 Task: Find a flat in Woodstock, United States, for 2 adults from June 8 to June 16, with a price range of ₹10,000 to ₹15,000, 1 bedroom, 1 bed, 1 bathroom, and English-speaking host.
Action: Mouse moved to (457, 114)
Screenshot: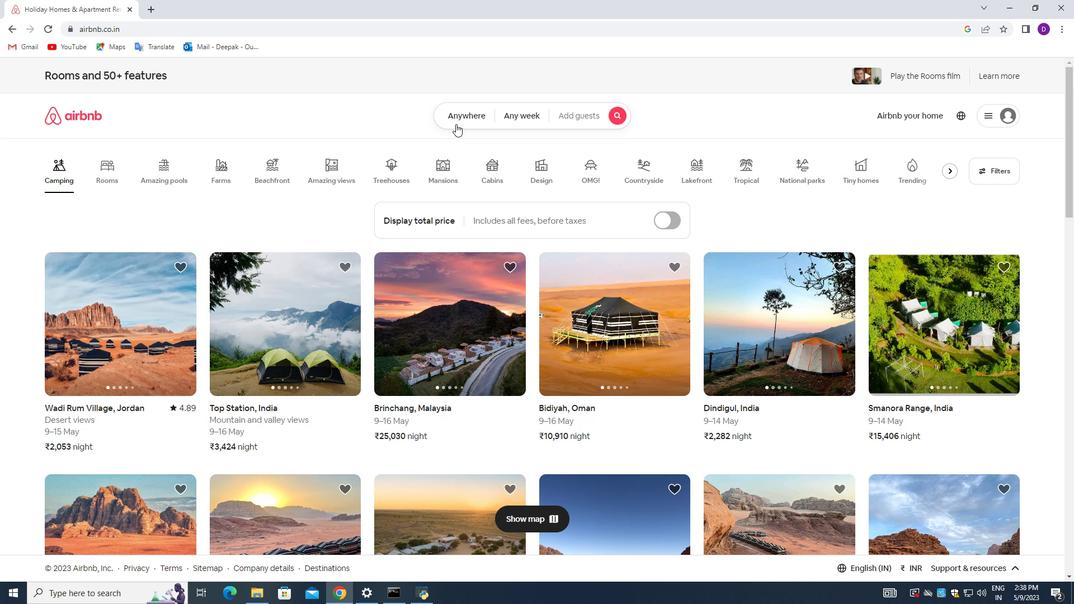
Action: Mouse pressed left at (457, 114)
Screenshot: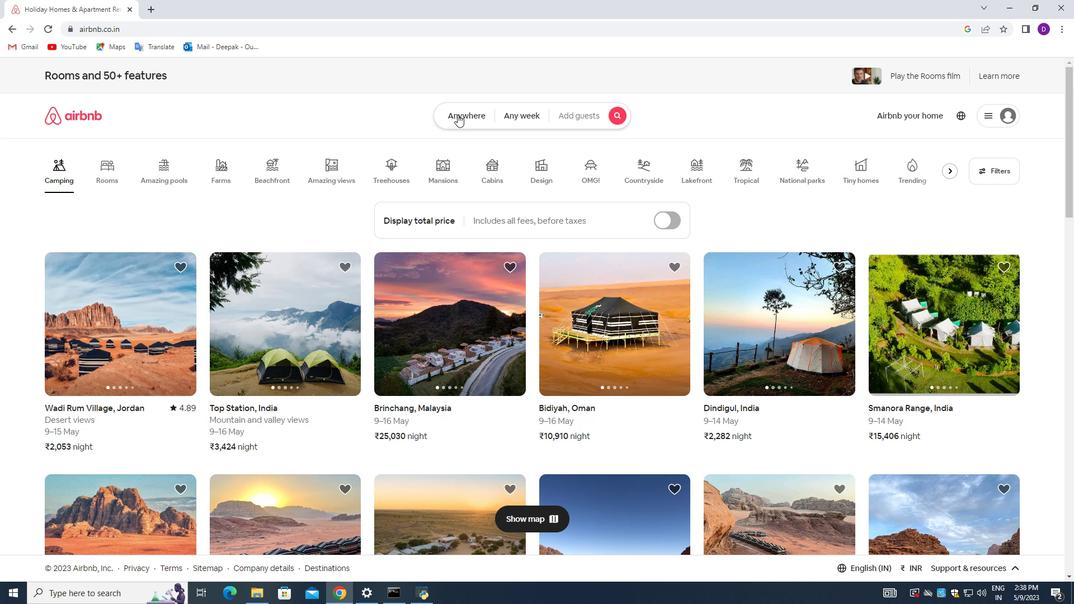 
Action: Mouse moved to (380, 160)
Screenshot: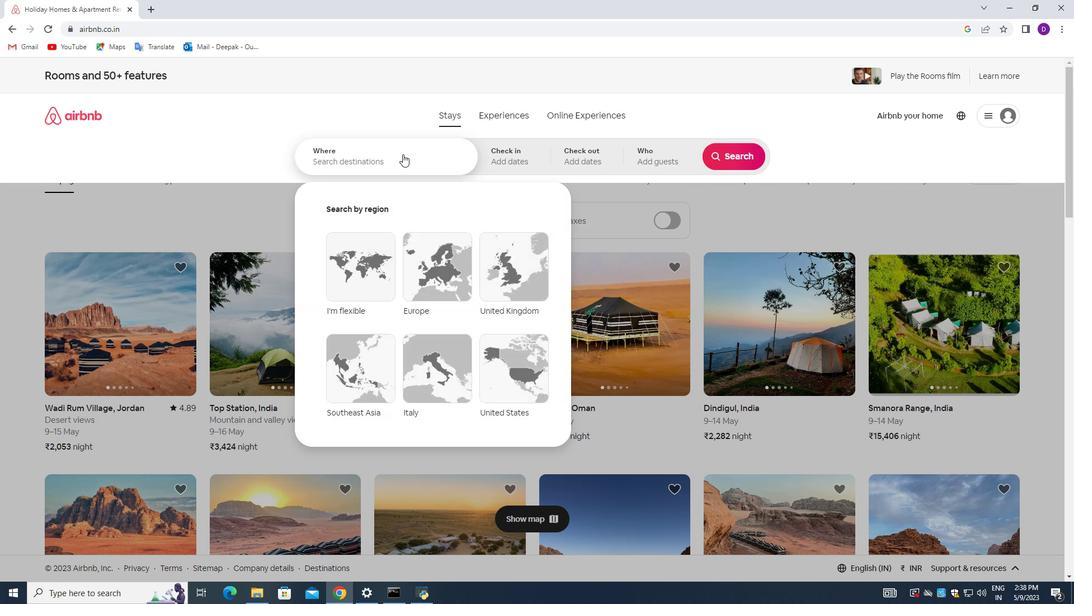 
Action: Mouse pressed left at (380, 160)
Screenshot: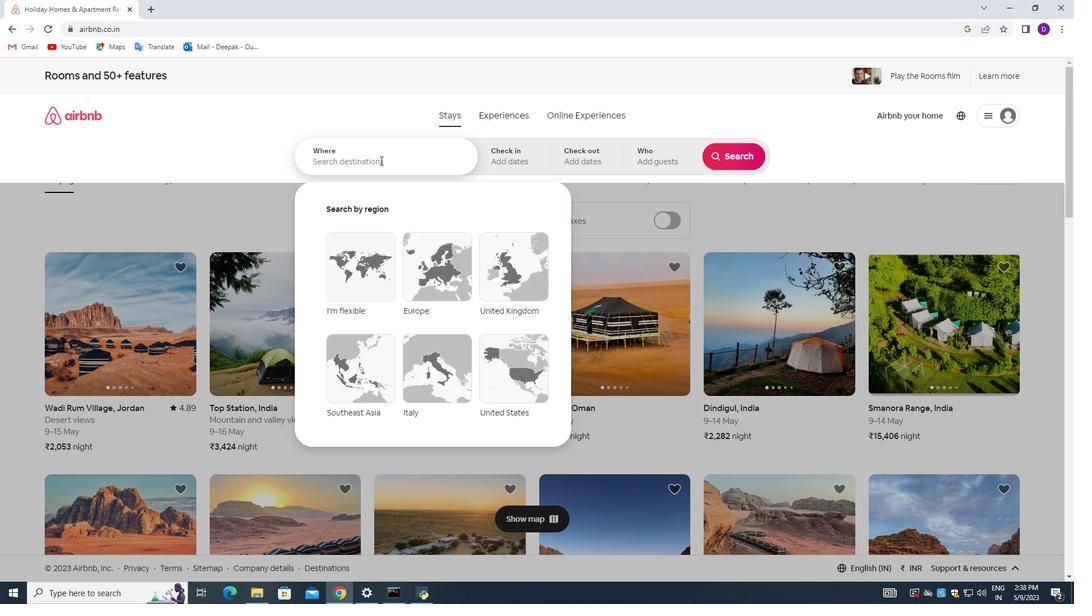 
Action: Mouse moved to (208, 235)
Screenshot: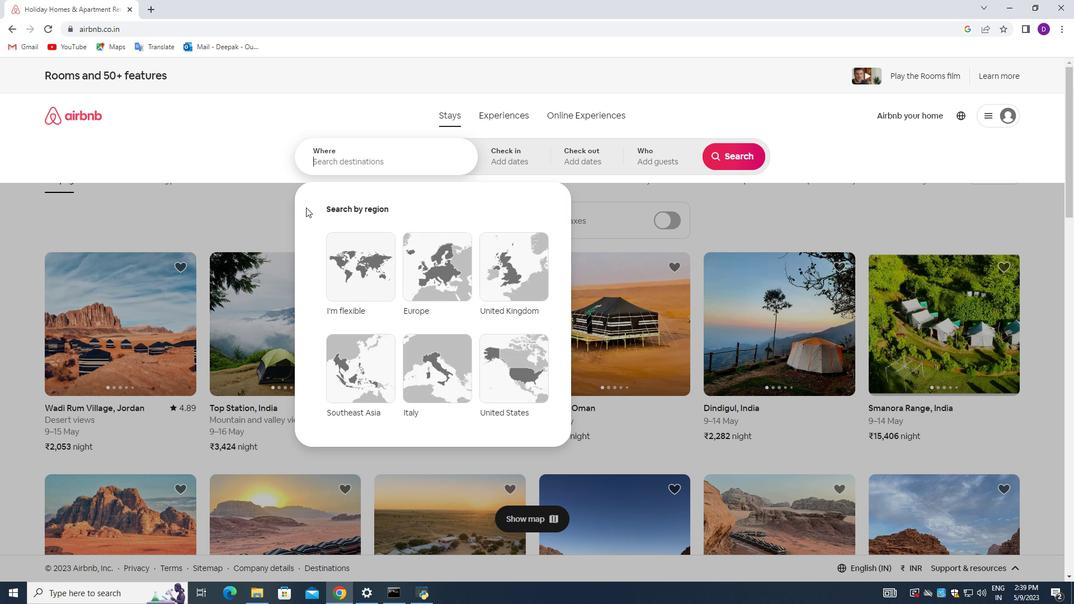 
Action: Key pressed <Key.shift_r>Woodstock,<Key.space><Key.shift>United<Key.space><Key.shift_r>States<Key.enter>
Screenshot: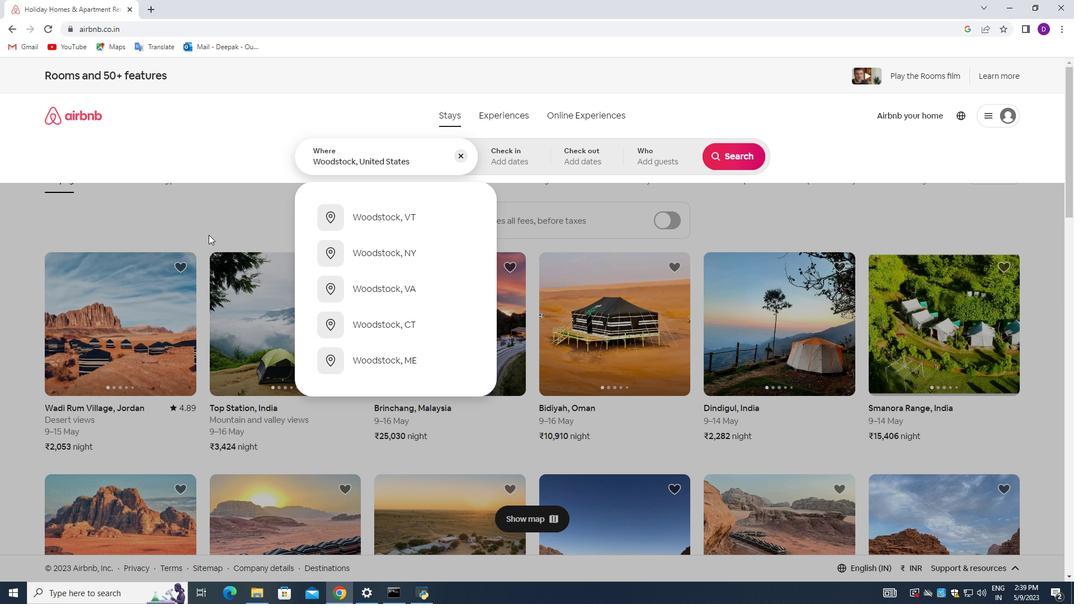 
Action: Mouse moved to (671, 324)
Screenshot: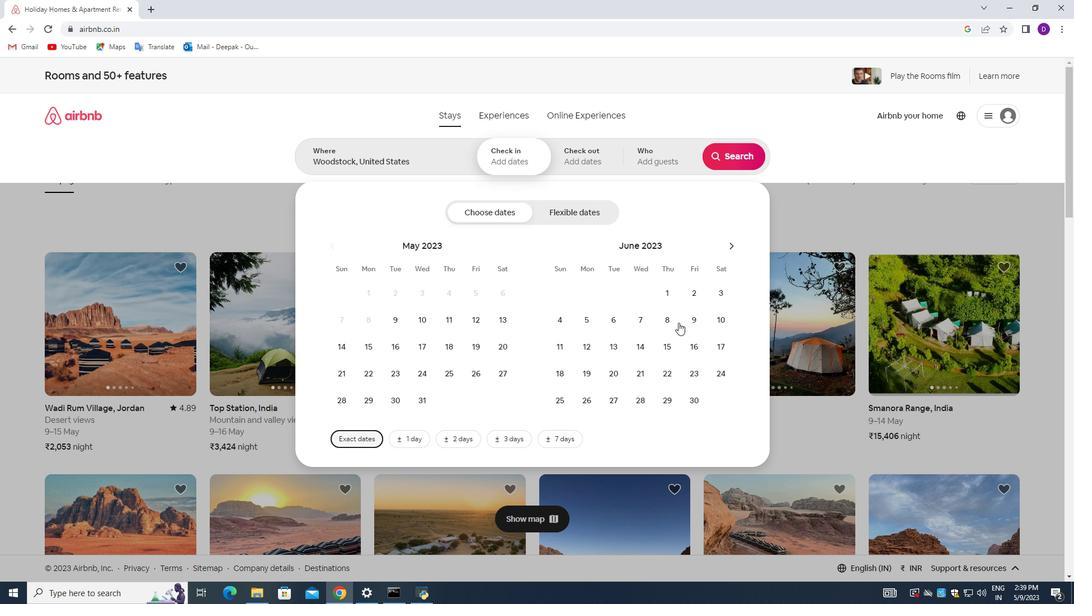 
Action: Mouse pressed left at (671, 324)
Screenshot: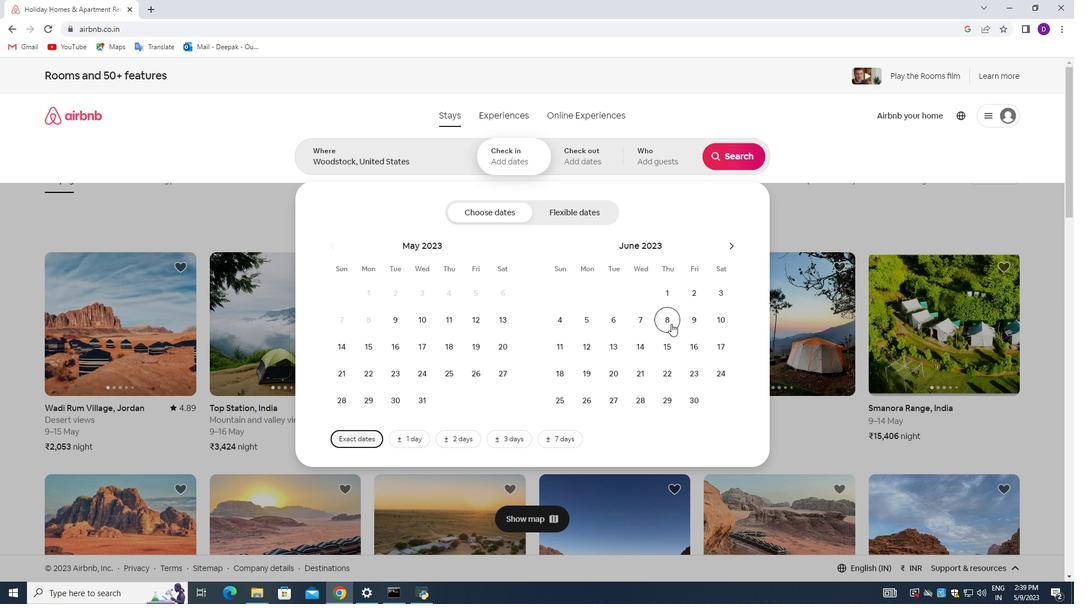 
Action: Mouse moved to (689, 338)
Screenshot: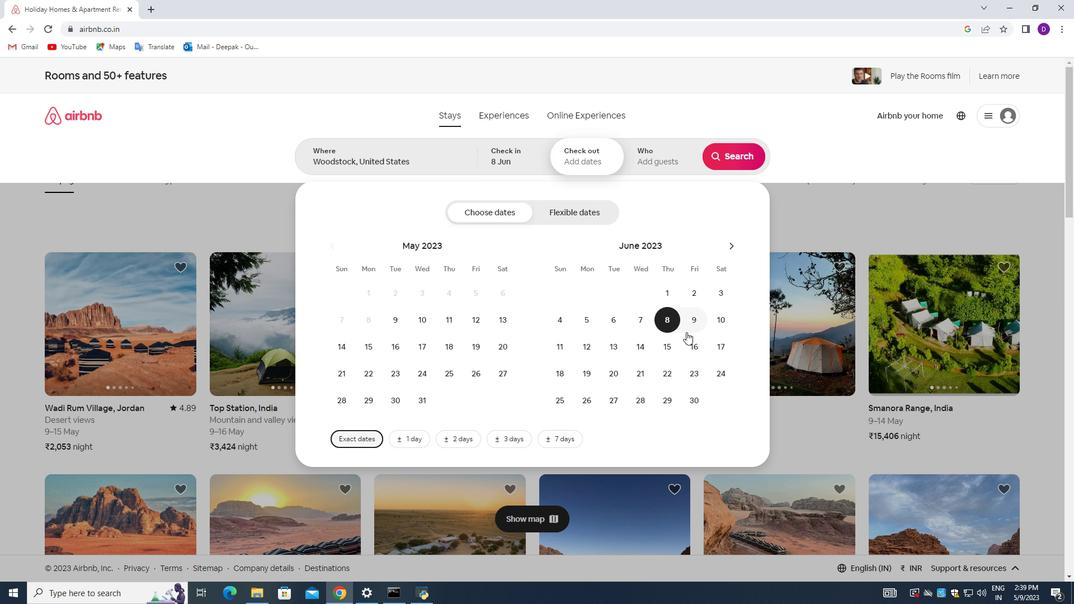 
Action: Mouse pressed left at (689, 338)
Screenshot: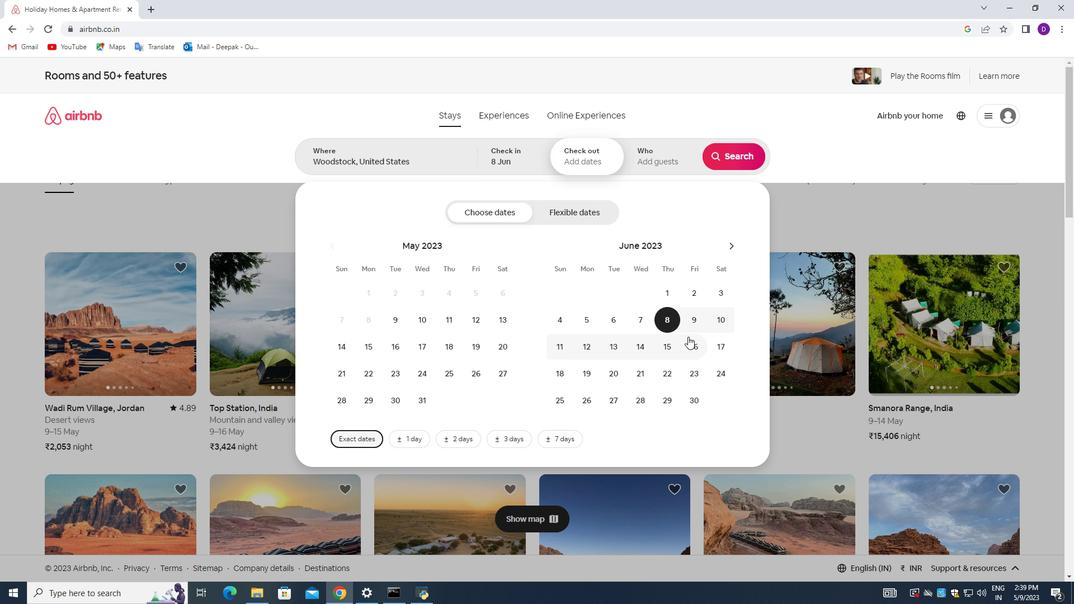 
Action: Mouse moved to (645, 150)
Screenshot: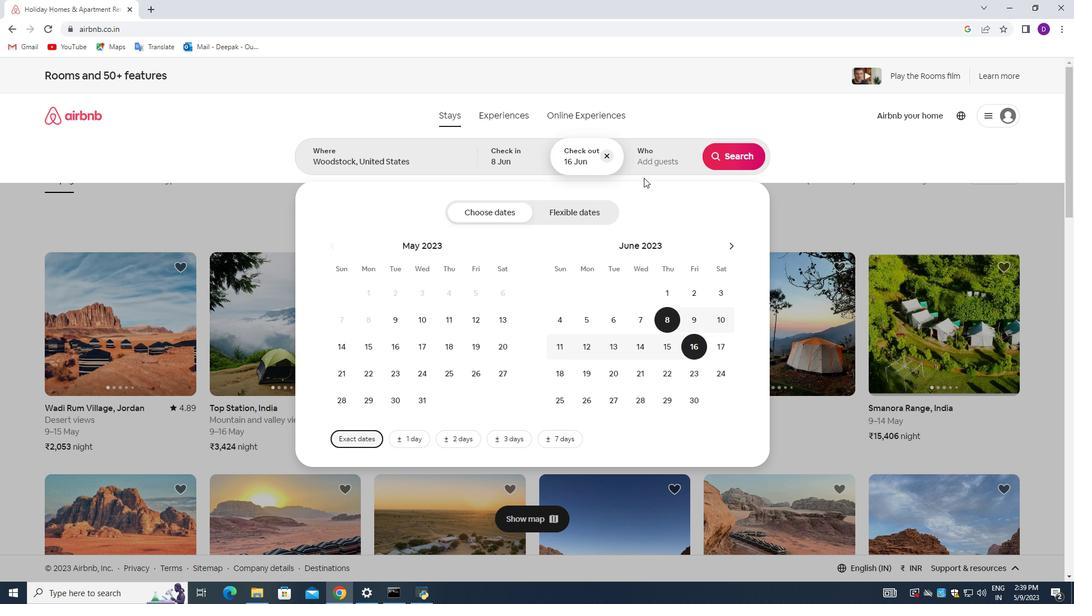 
Action: Mouse pressed left at (645, 150)
Screenshot: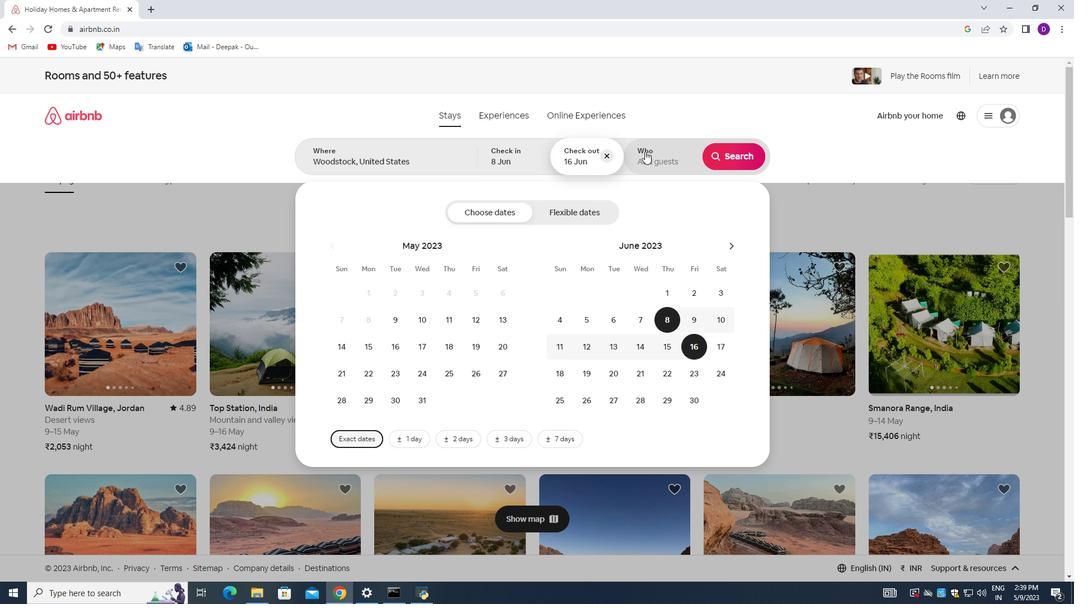 
Action: Mouse moved to (739, 214)
Screenshot: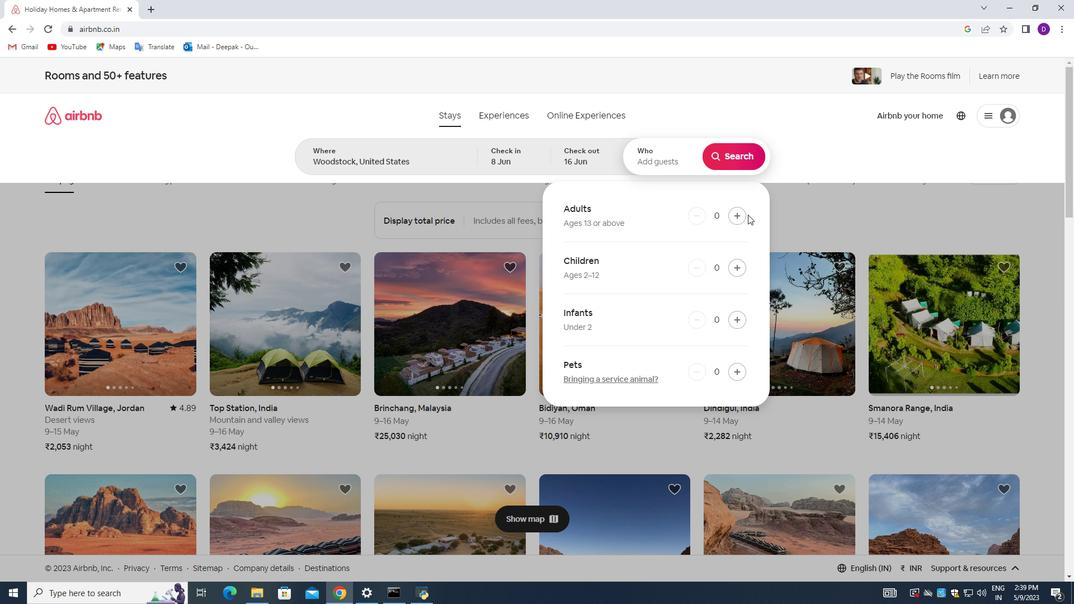 
Action: Mouse pressed left at (739, 214)
Screenshot: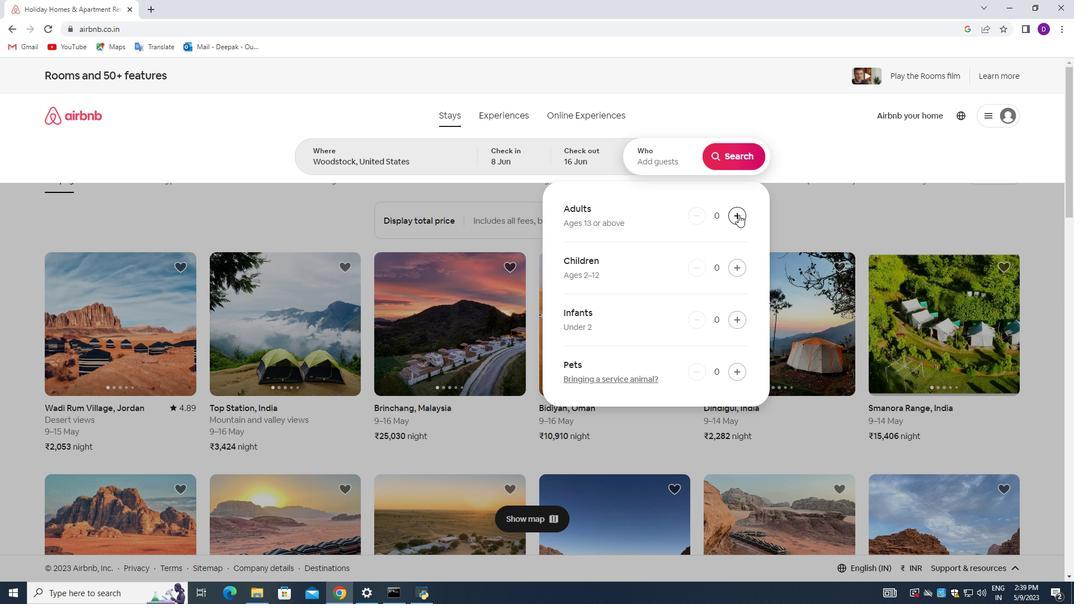 
Action: Mouse pressed left at (739, 214)
Screenshot: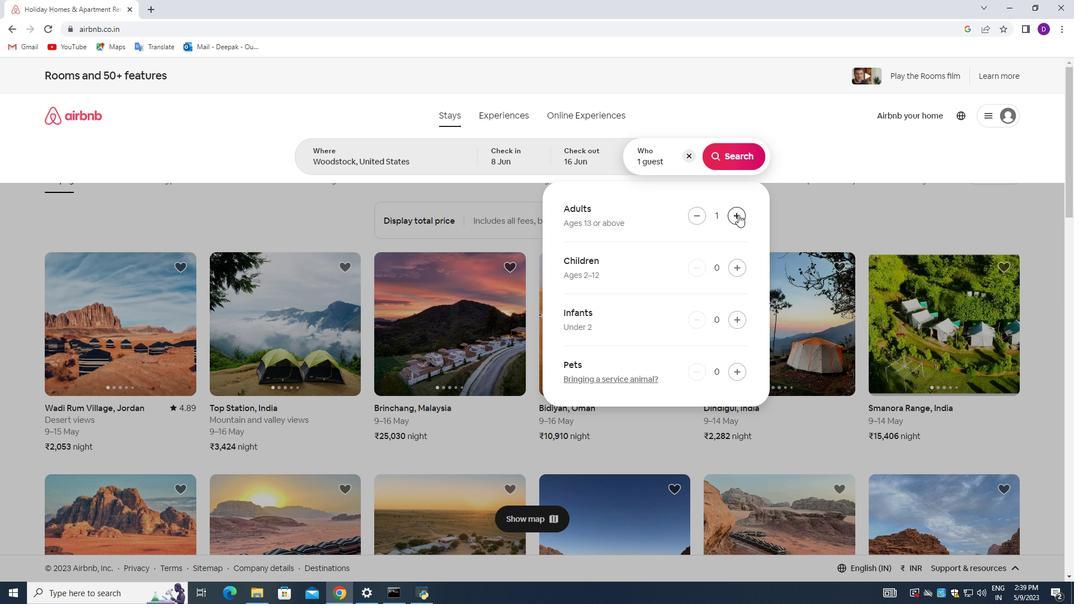 
Action: Mouse moved to (734, 153)
Screenshot: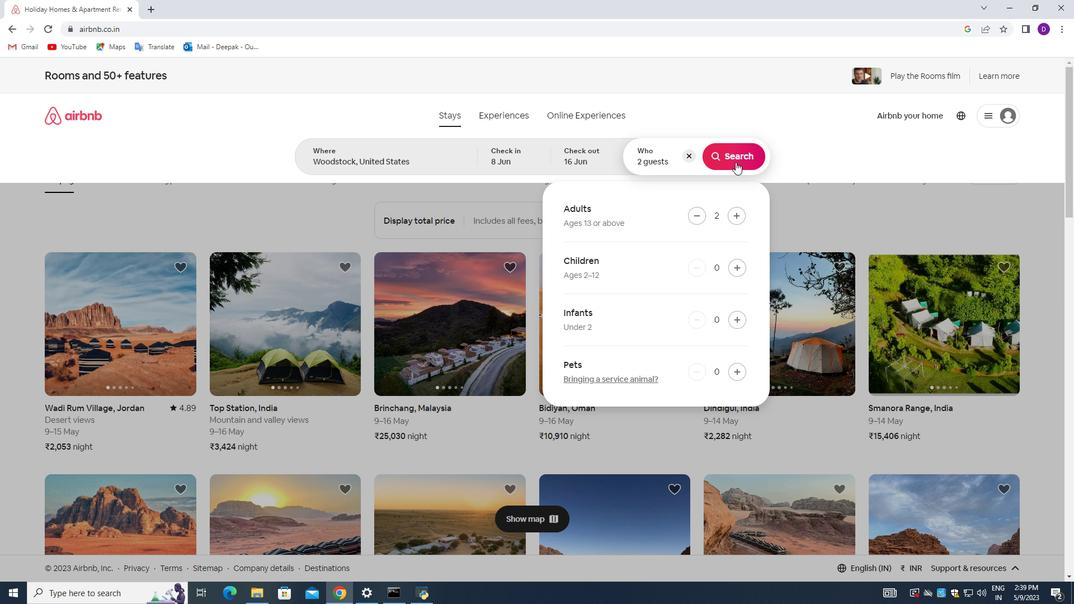
Action: Mouse pressed left at (734, 153)
Screenshot: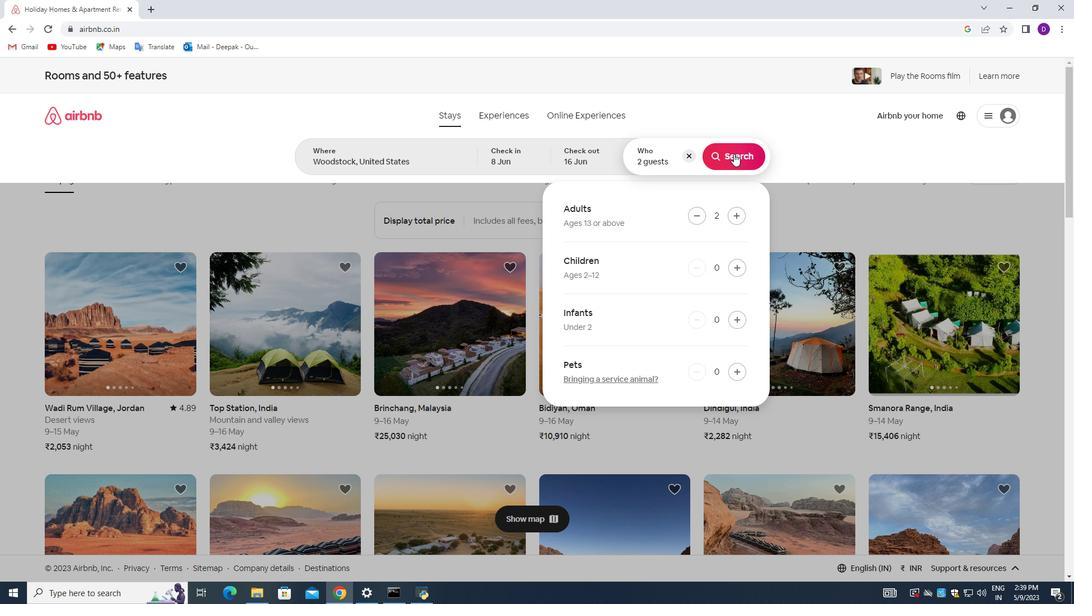 
Action: Mouse moved to (1012, 122)
Screenshot: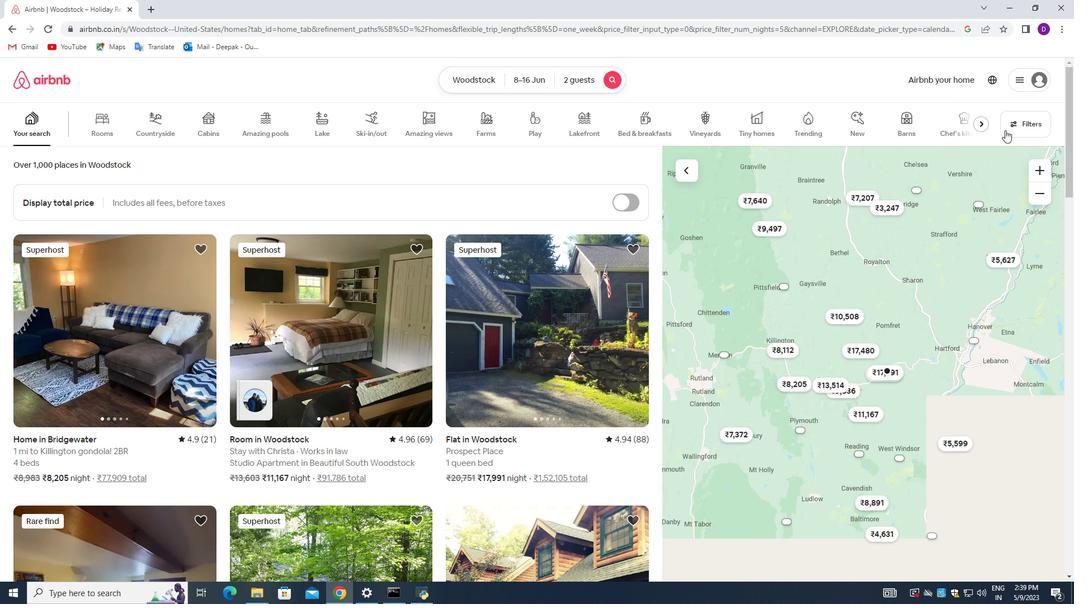 
Action: Mouse pressed left at (1012, 122)
Screenshot: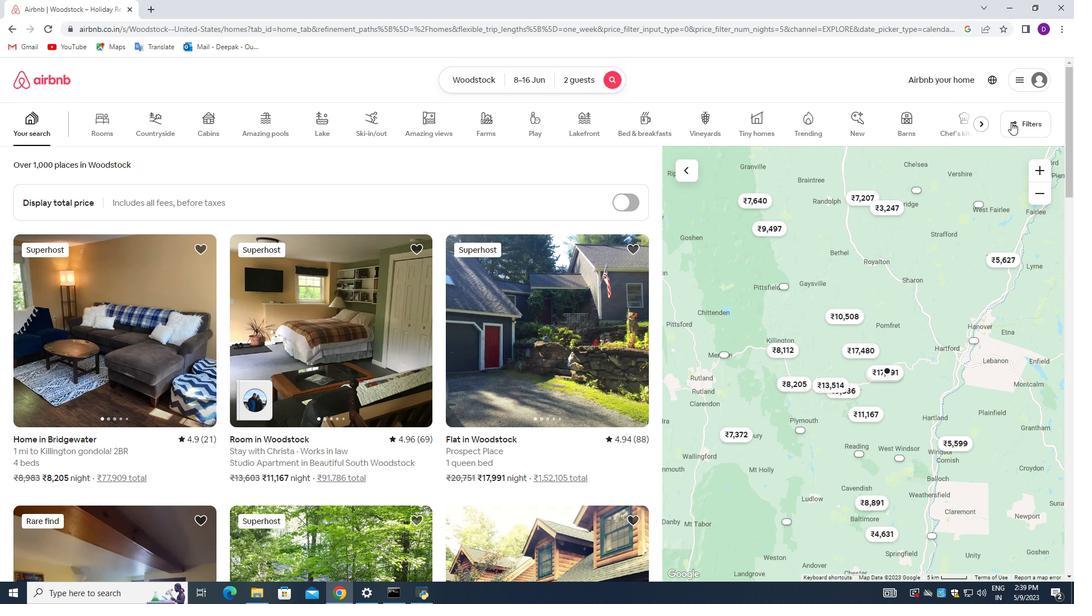 
Action: Mouse moved to (409, 400)
Screenshot: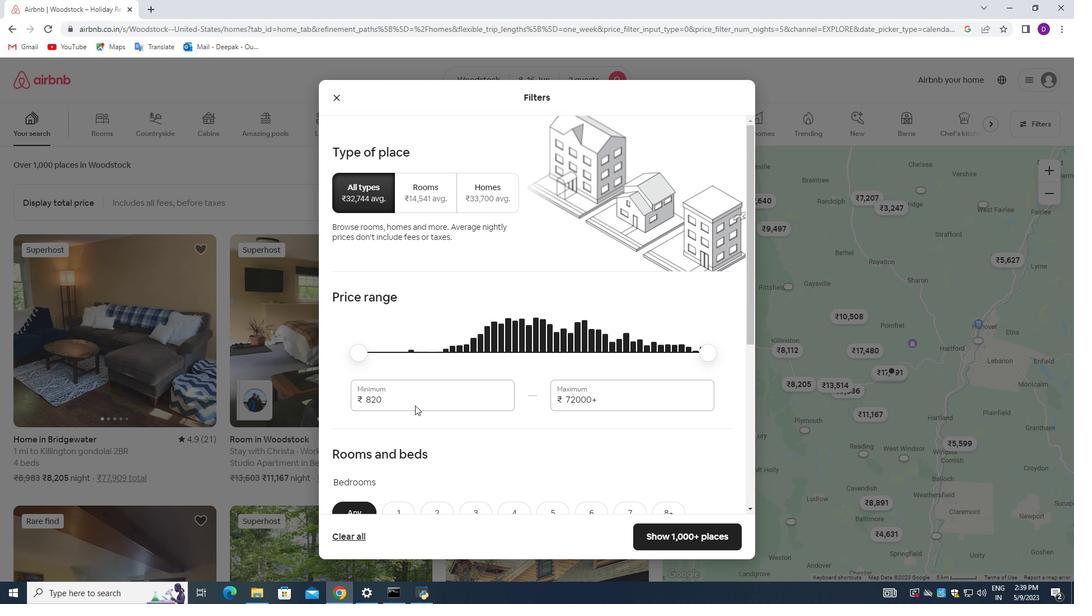 
Action: Mouse pressed left at (409, 400)
Screenshot: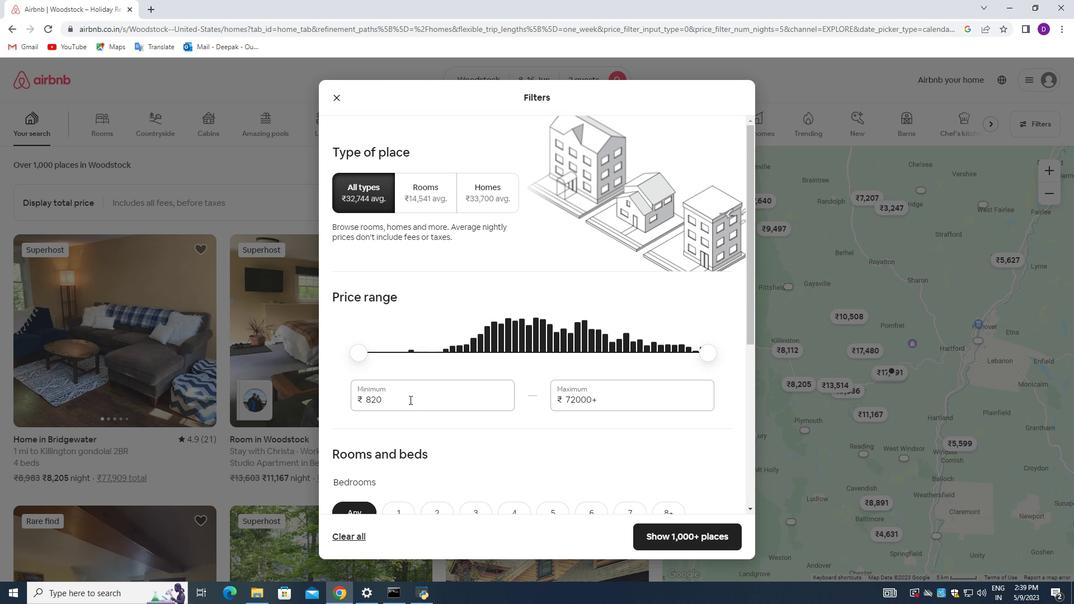 
Action: Mouse pressed left at (409, 400)
Screenshot: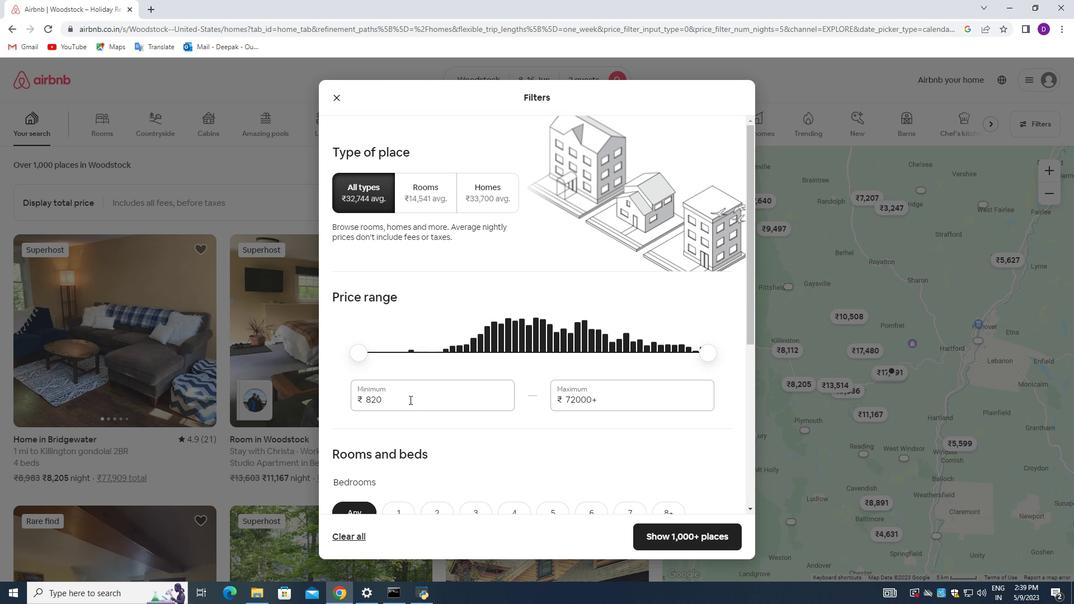 
Action: Key pressed 10000<Key.tab>15000
Screenshot: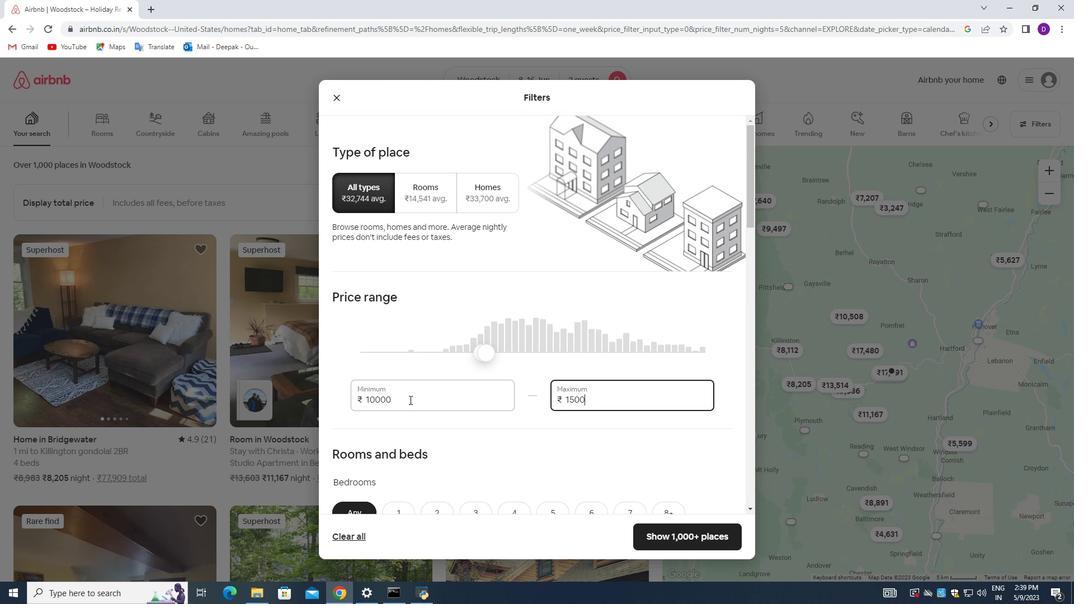 
Action: Mouse moved to (447, 321)
Screenshot: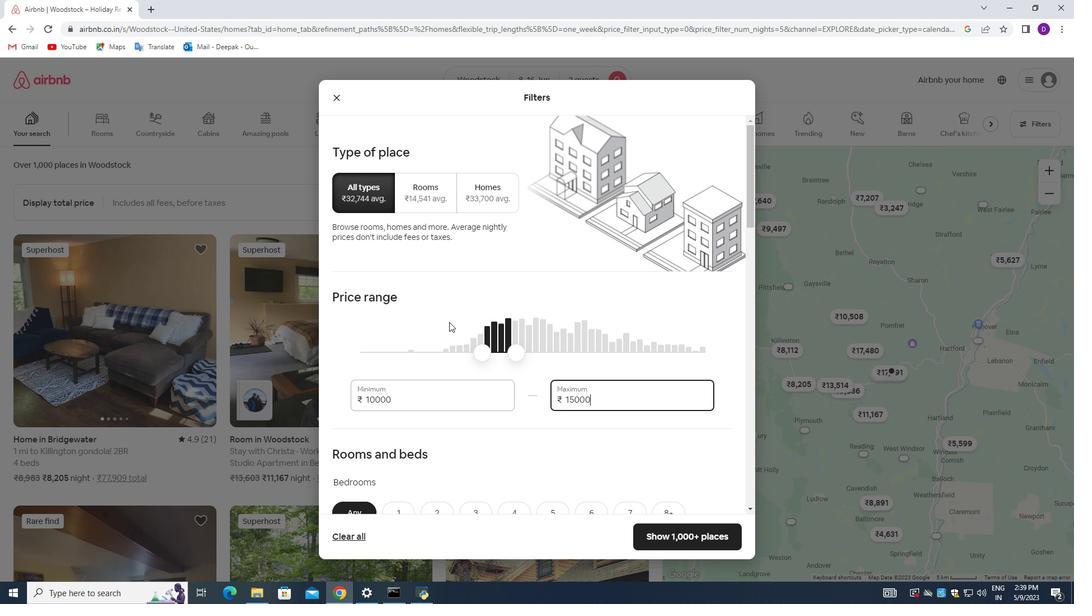 
Action: Mouse scrolled (447, 321) with delta (0, 0)
Screenshot: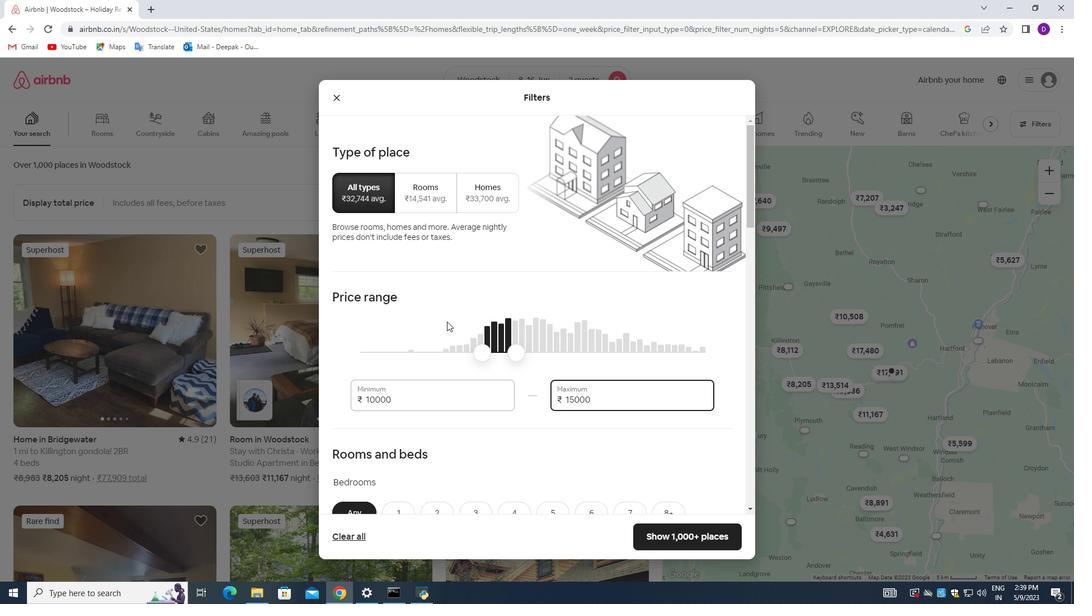 
Action: Mouse scrolled (447, 321) with delta (0, 0)
Screenshot: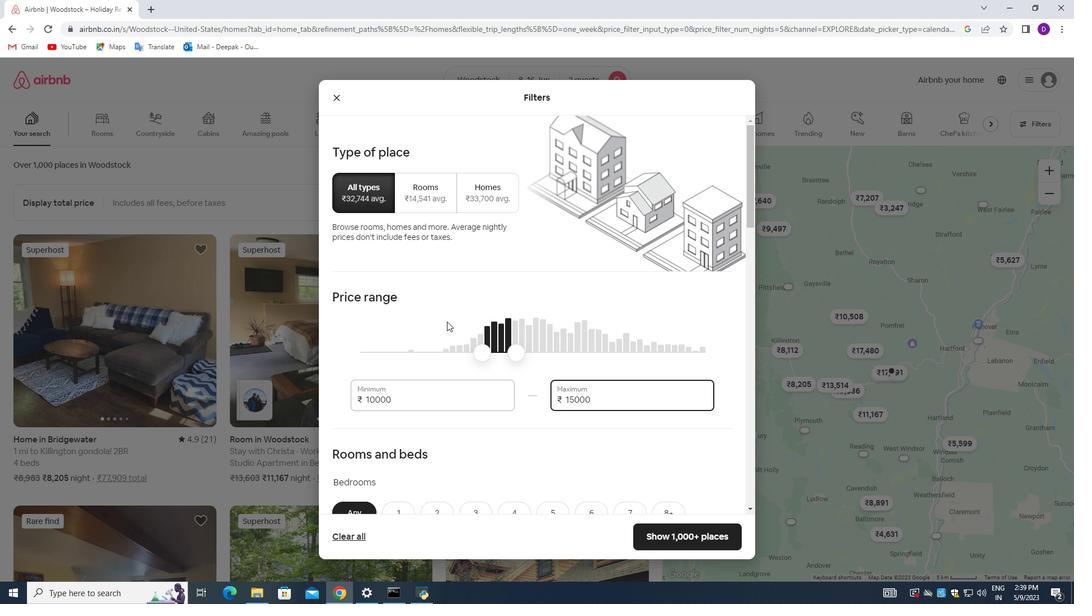 
Action: Mouse scrolled (447, 321) with delta (0, 0)
Screenshot: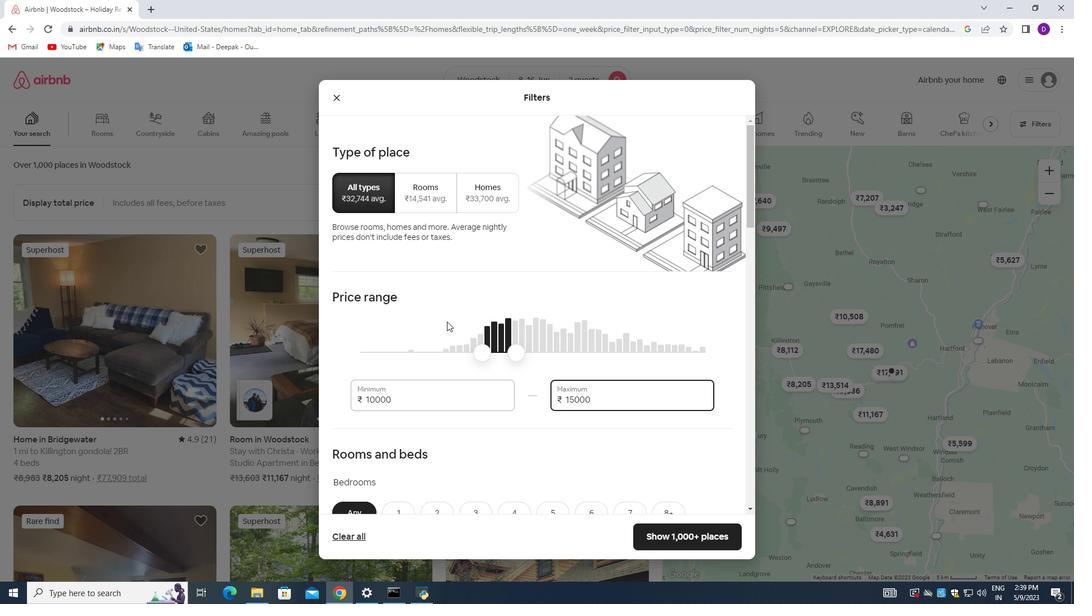 
Action: Mouse scrolled (447, 321) with delta (0, 0)
Screenshot: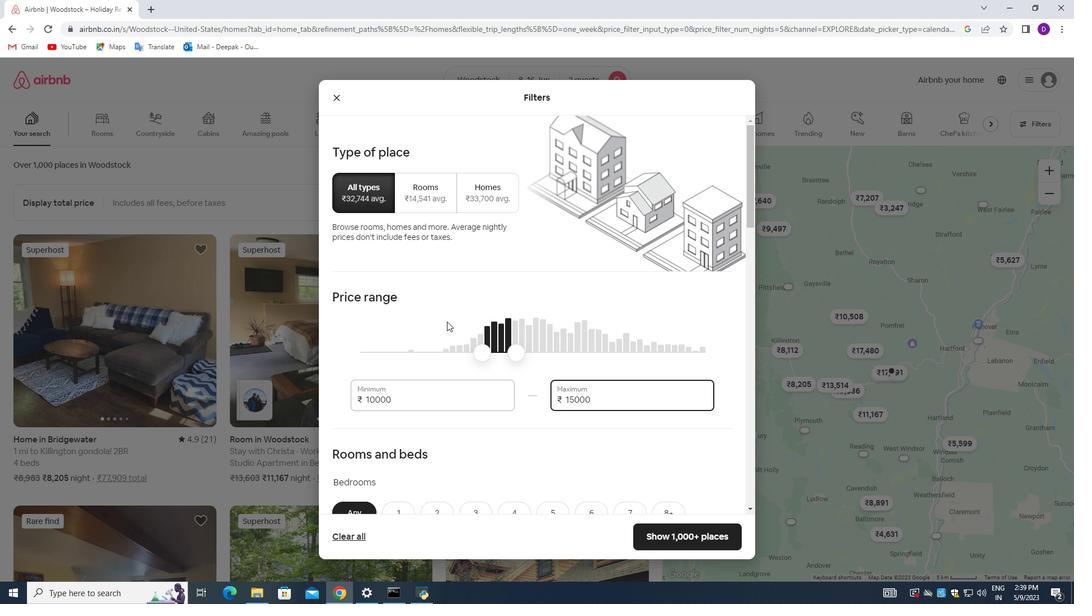
Action: Mouse moved to (396, 301)
Screenshot: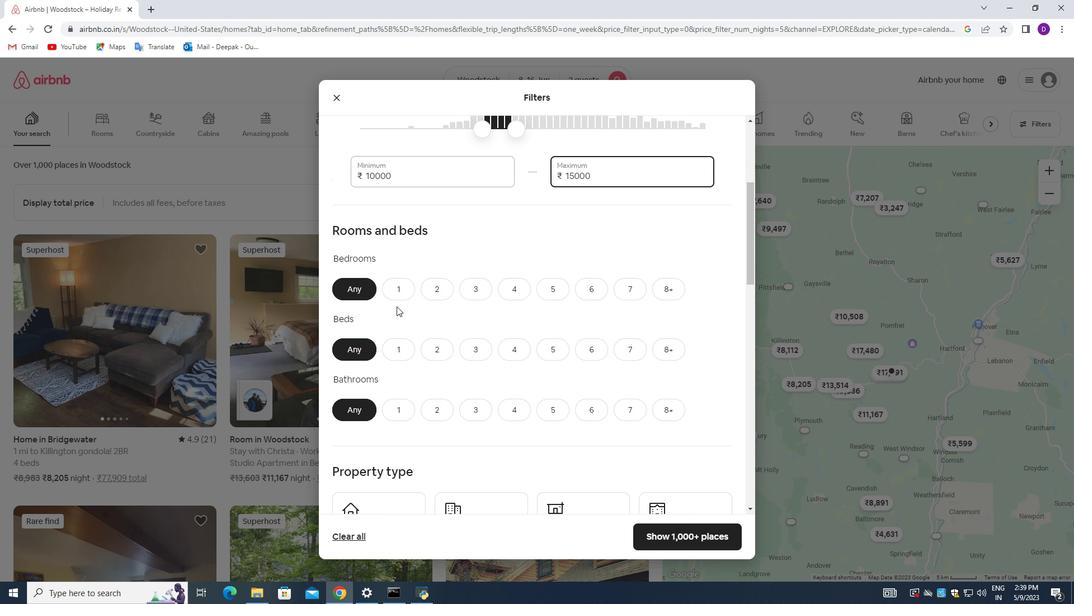 
Action: Mouse pressed left at (396, 301)
Screenshot: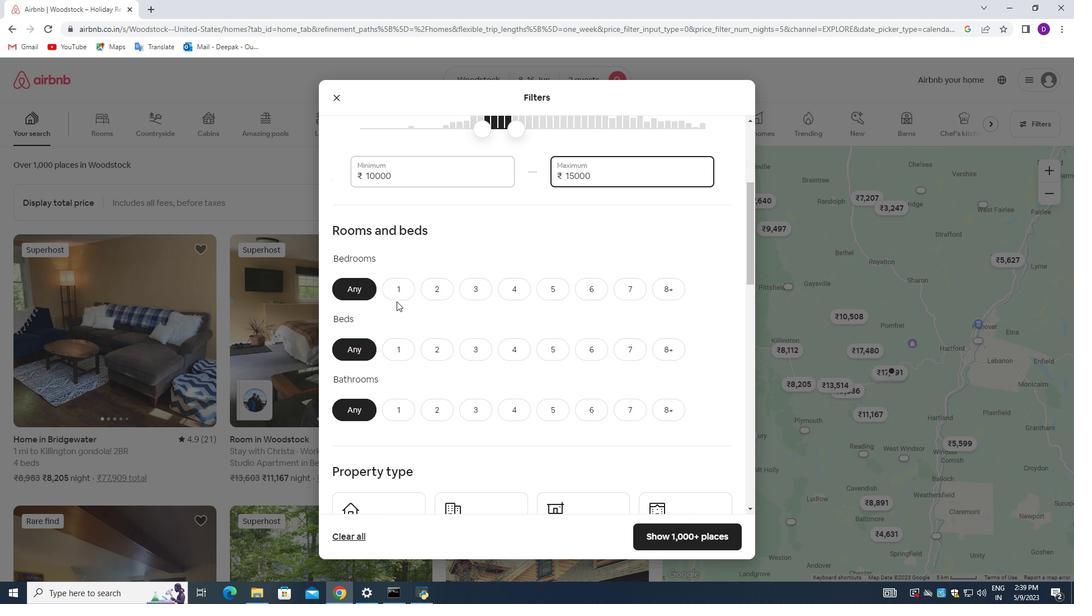 
Action: Mouse moved to (396, 294)
Screenshot: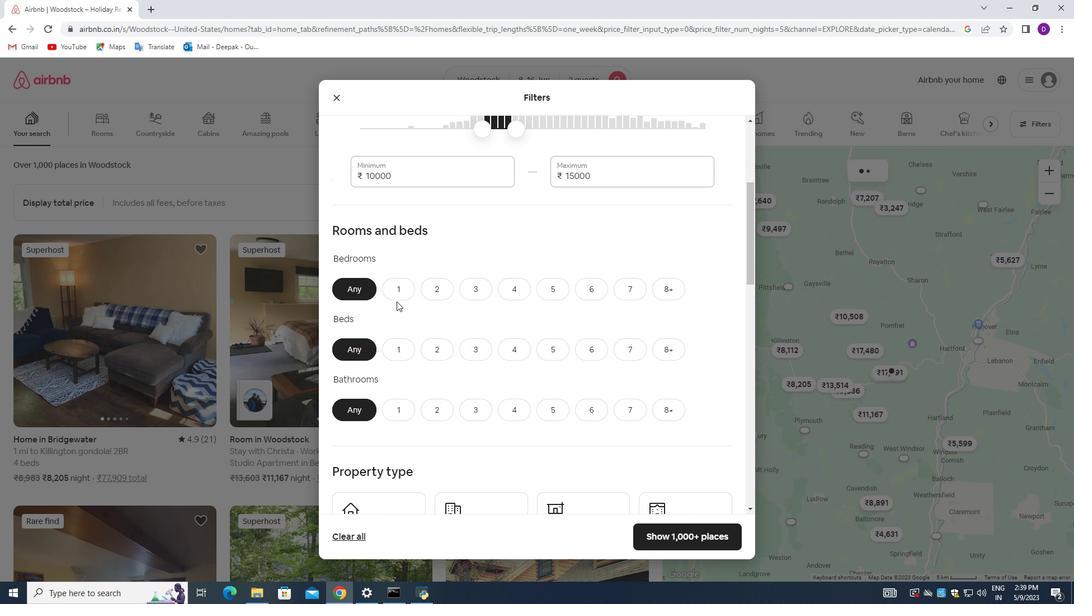 
Action: Mouse pressed left at (396, 294)
Screenshot: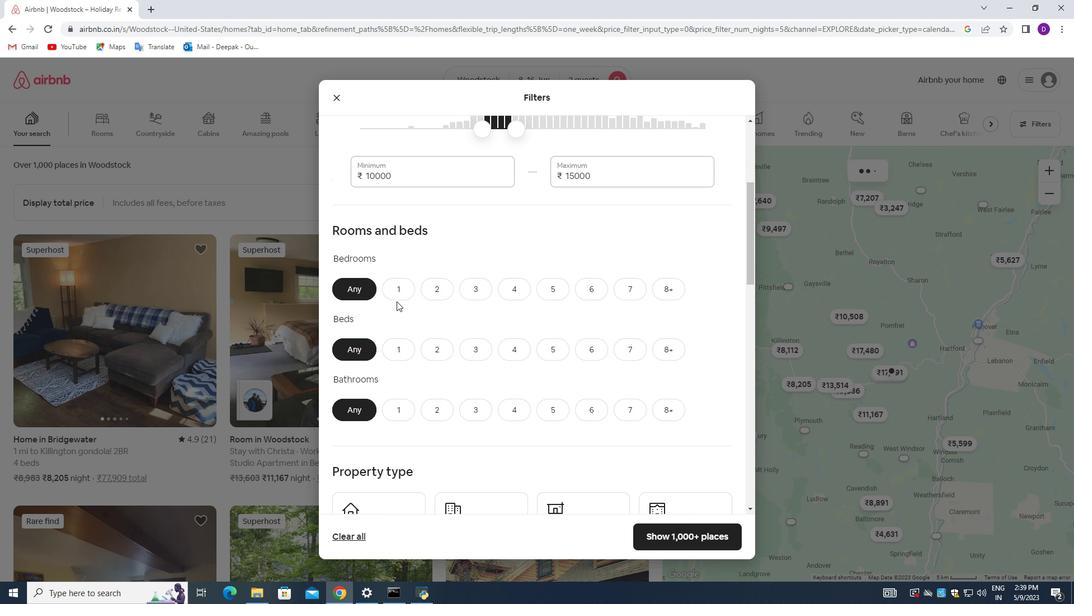 
Action: Mouse moved to (401, 349)
Screenshot: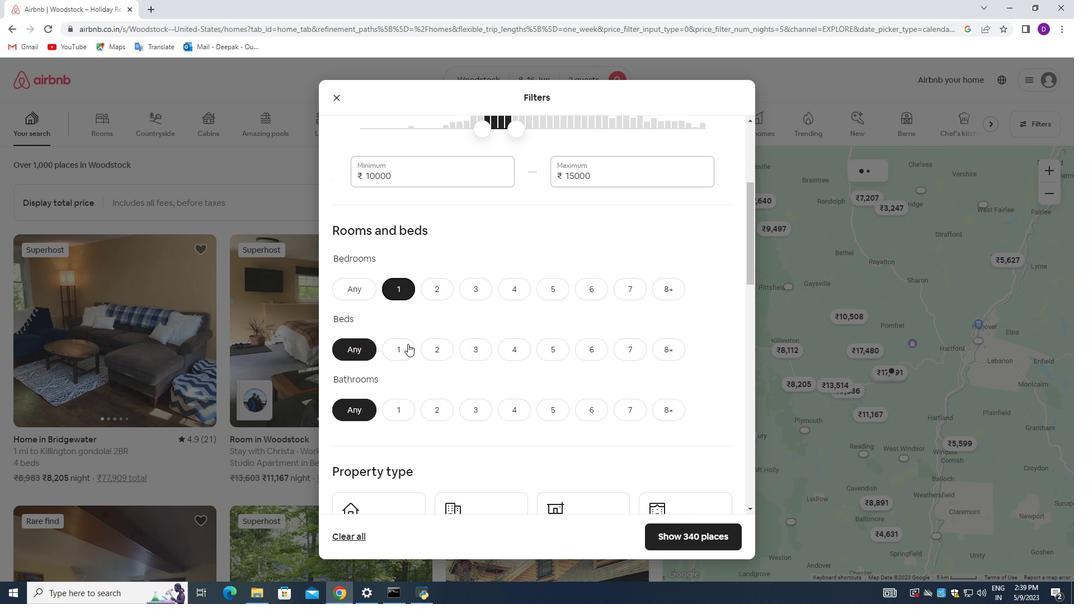 
Action: Mouse pressed left at (401, 349)
Screenshot: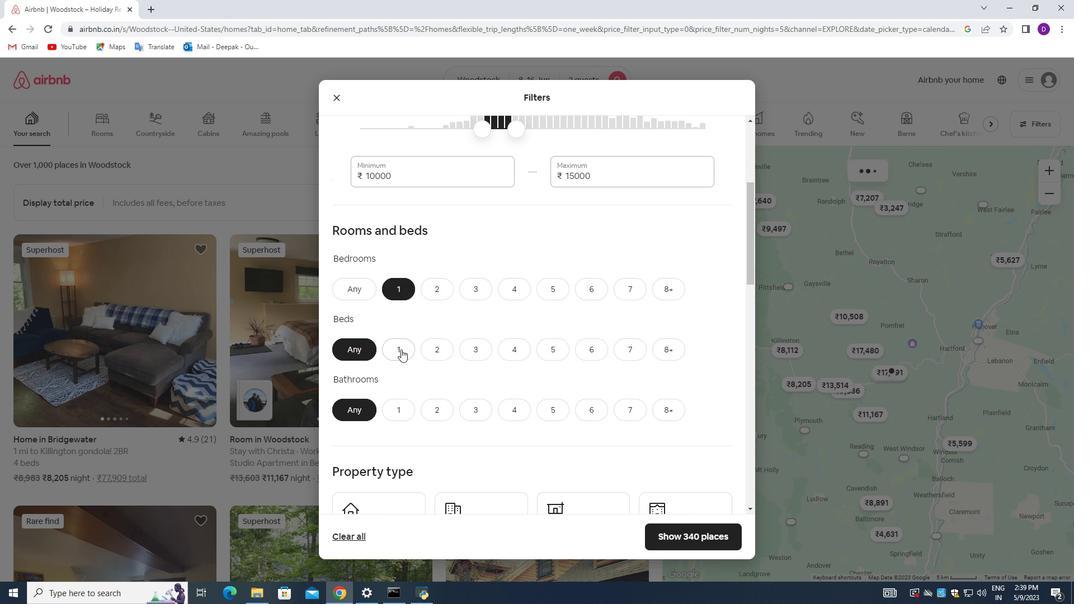 
Action: Mouse moved to (404, 413)
Screenshot: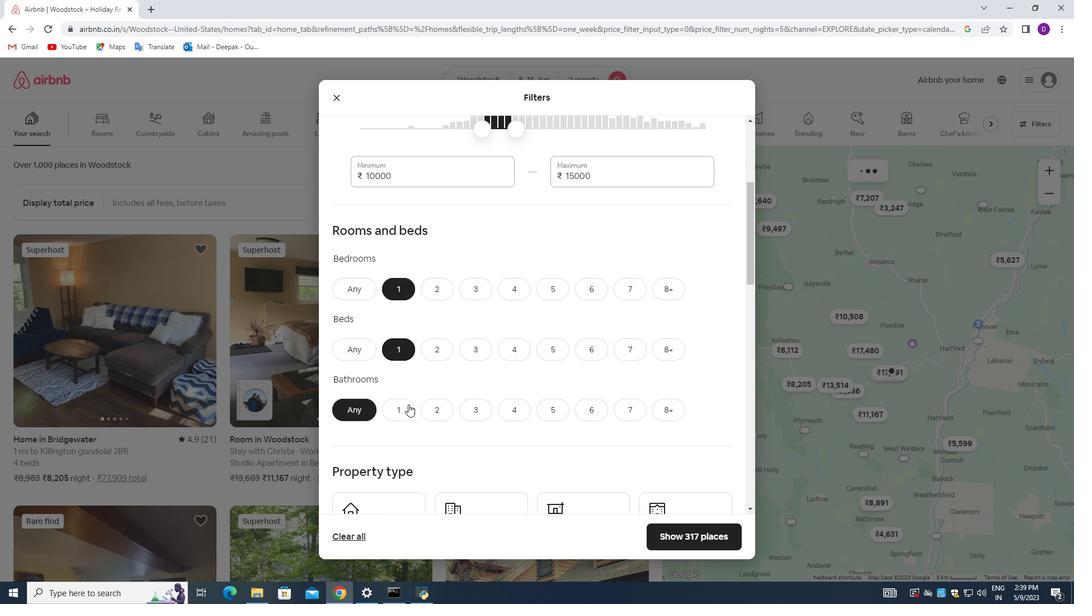 
Action: Mouse pressed left at (404, 413)
Screenshot: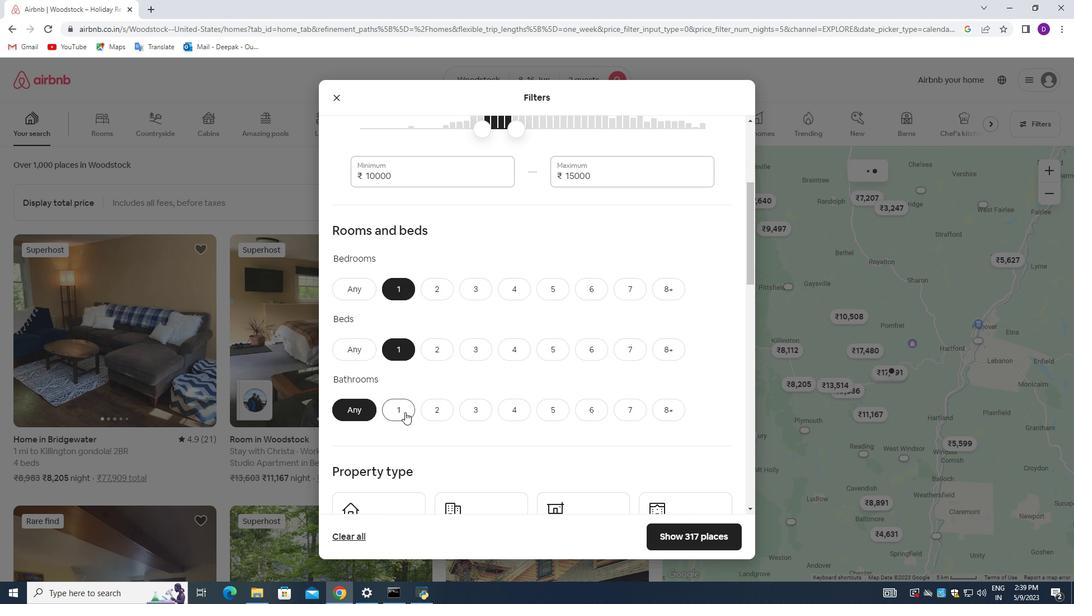 
Action: Mouse moved to (454, 356)
Screenshot: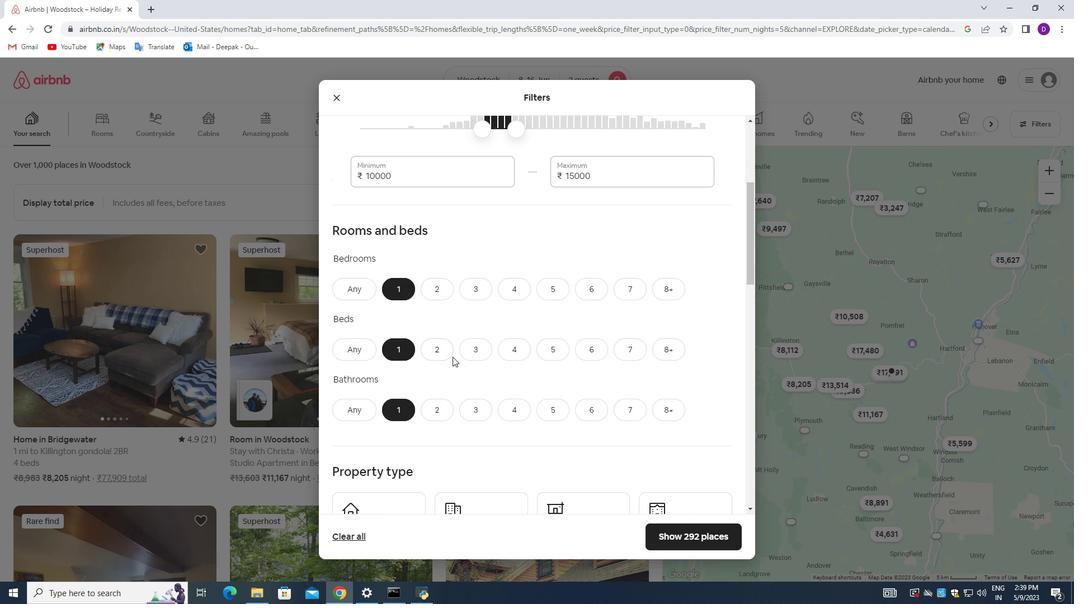 
Action: Mouse scrolled (454, 355) with delta (0, 0)
Screenshot: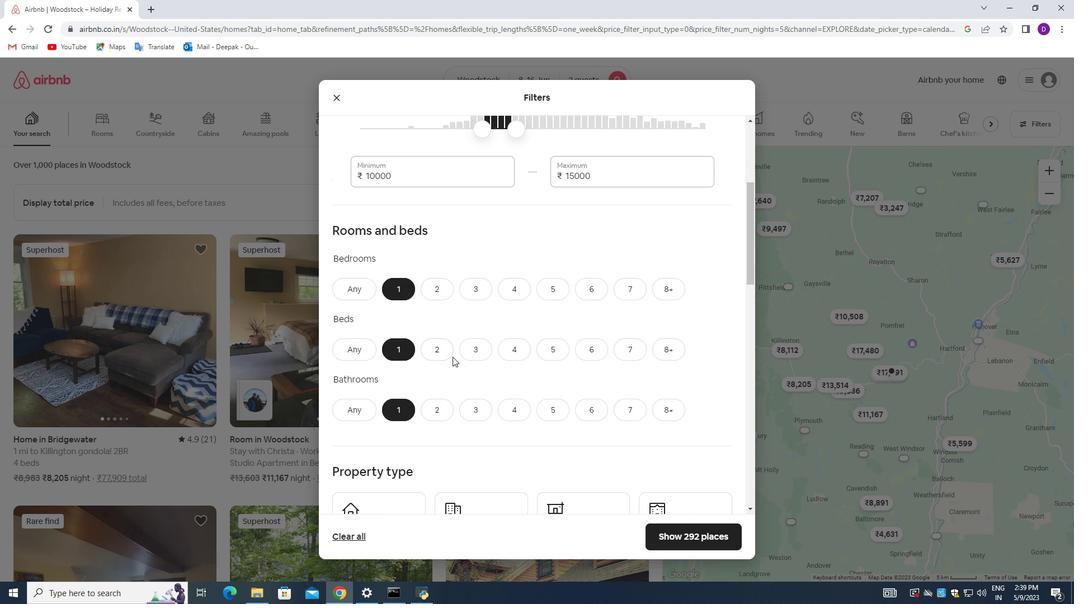 
Action: Mouse moved to (457, 353)
Screenshot: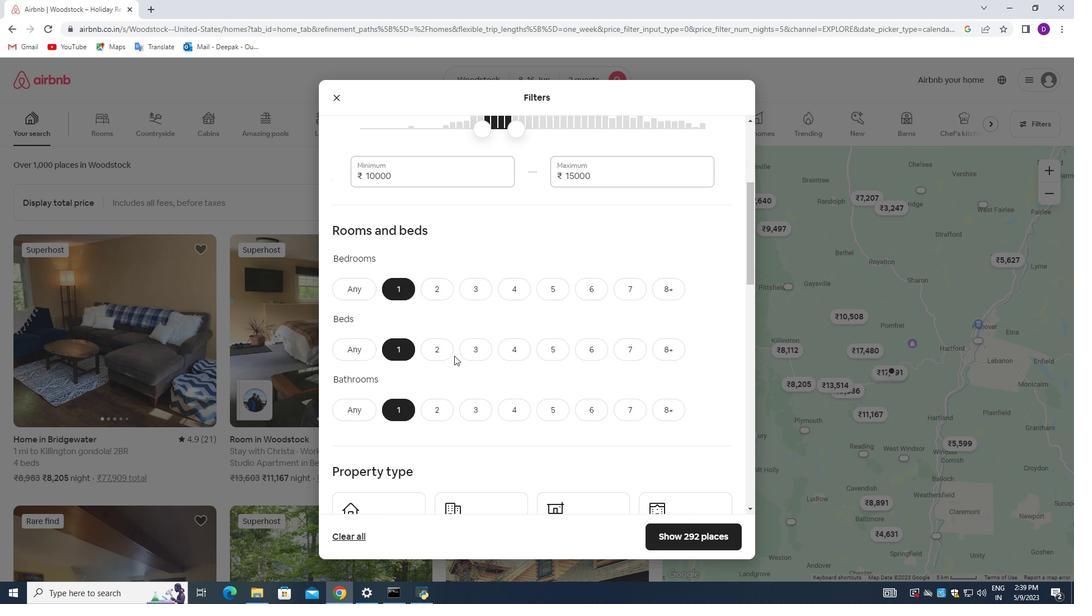 
Action: Mouse scrolled (457, 353) with delta (0, 0)
Screenshot: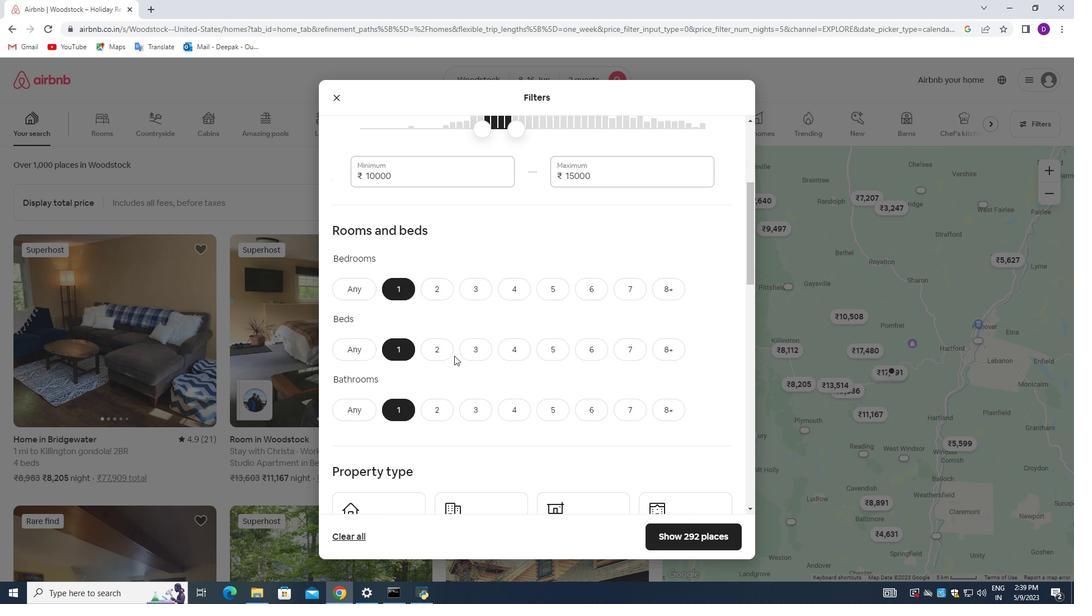 
Action: Mouse moved to (458, 346)
Screenshot: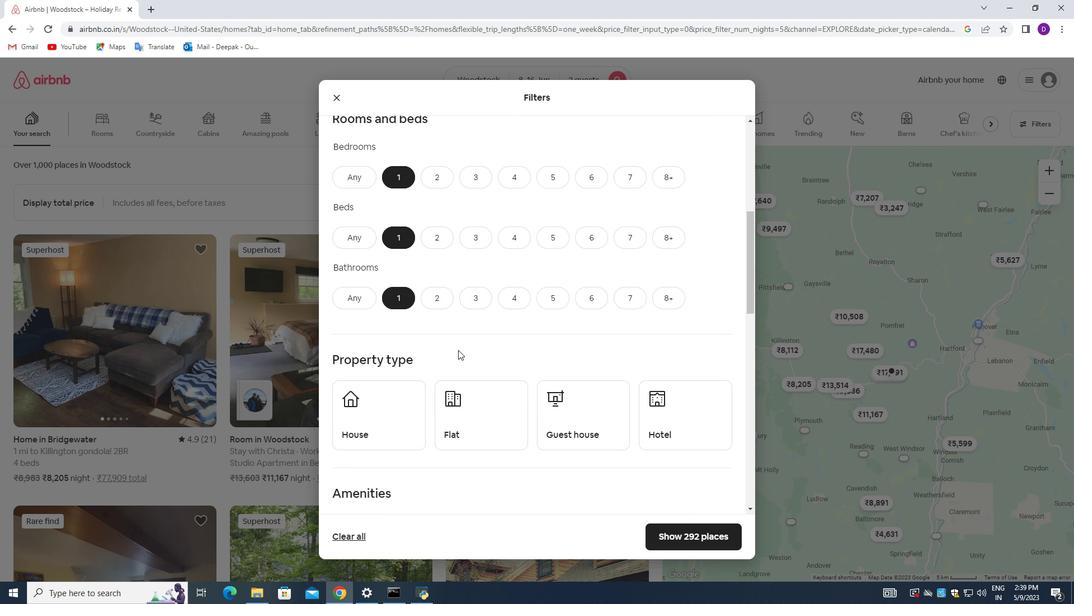 
Action: Mouse scrolled (458, 346) with delta (0, 0)
Screenshot: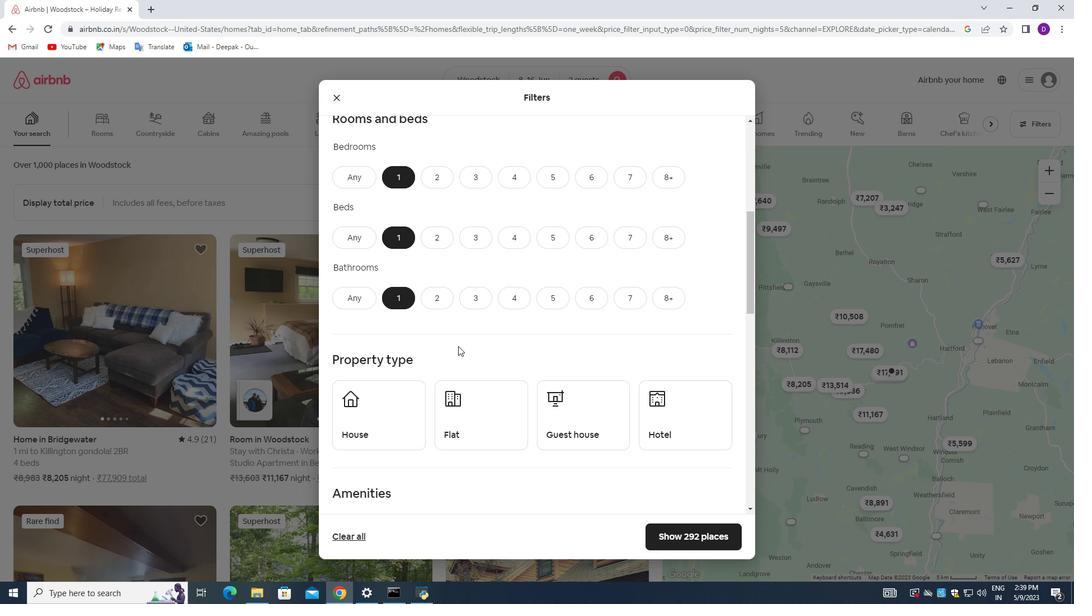 
Action: Mouse scrolled (458, 346) with delta (0, 0)
Screenshot: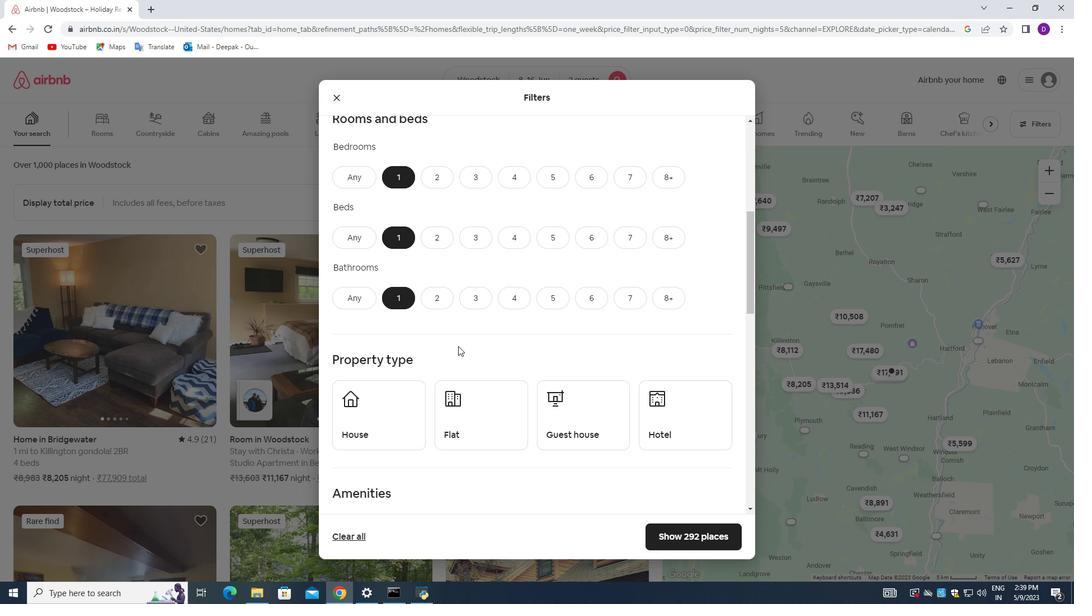 
Action: Mouse scrolled (458, 346) with delta (0, 0)
Screenshot: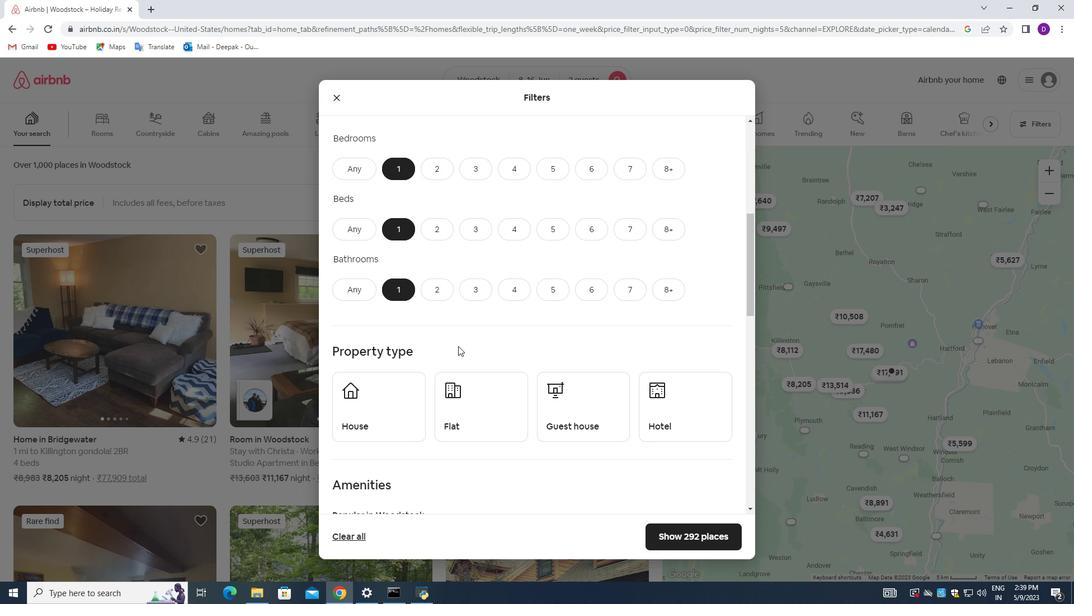 
Action: Mouse moved to (405, 261)
Screenshot: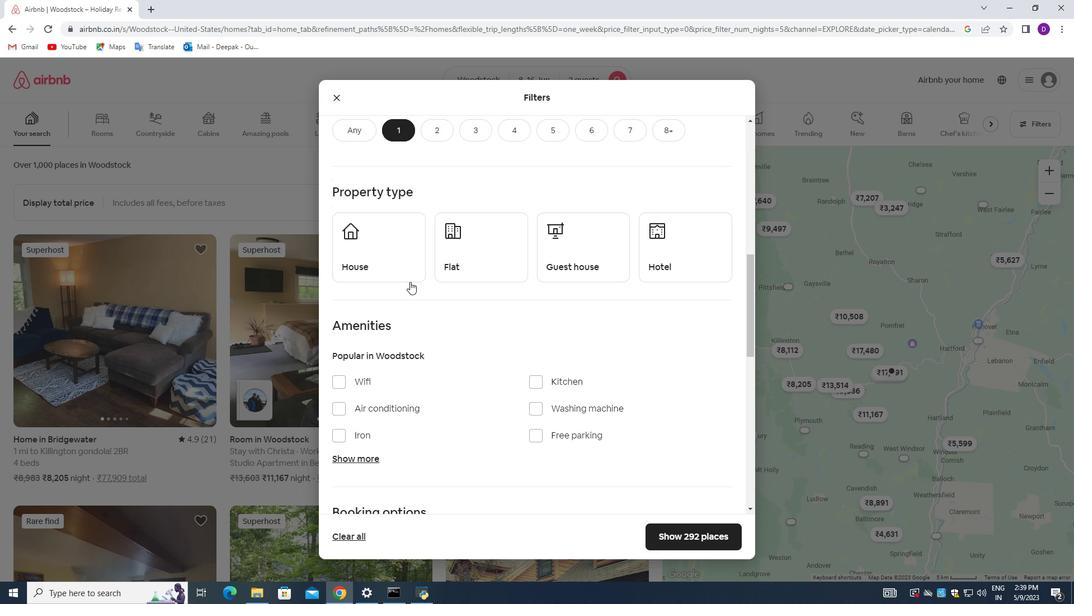 
Action: Mouse pressed left at (405, 261)
Screenshot: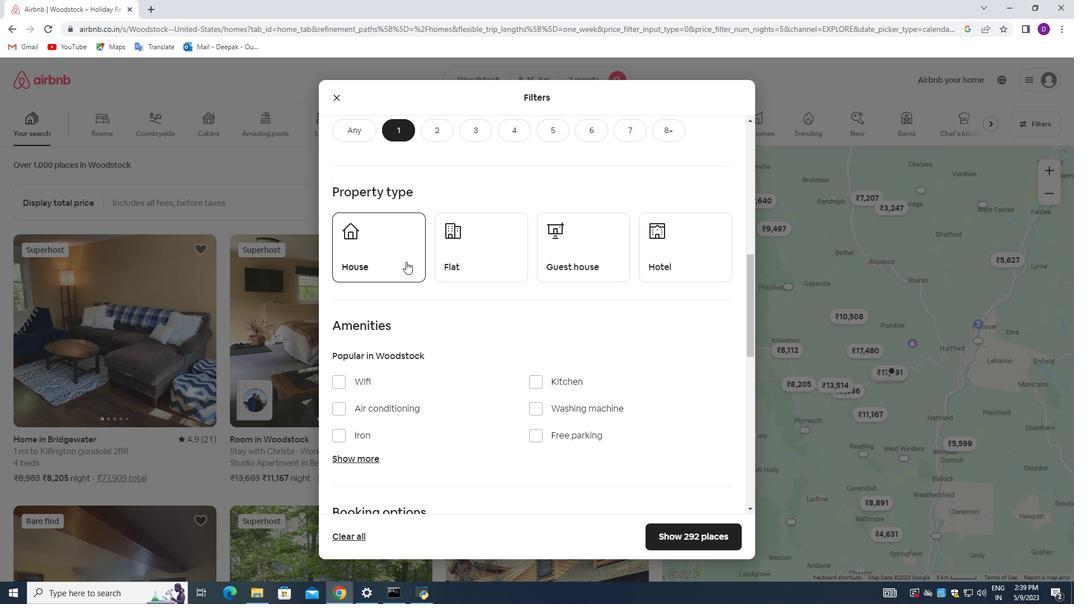 
Action: Mouse moved to (487, 260)
Screenshot: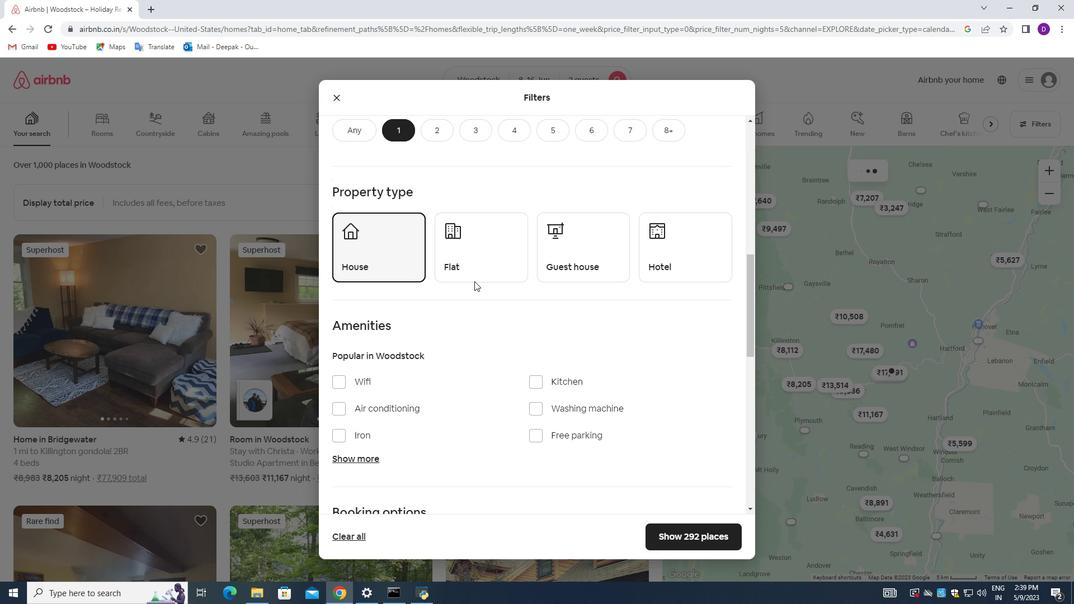 
Action: Mouse pressed left at (487, 260)
Screenshot: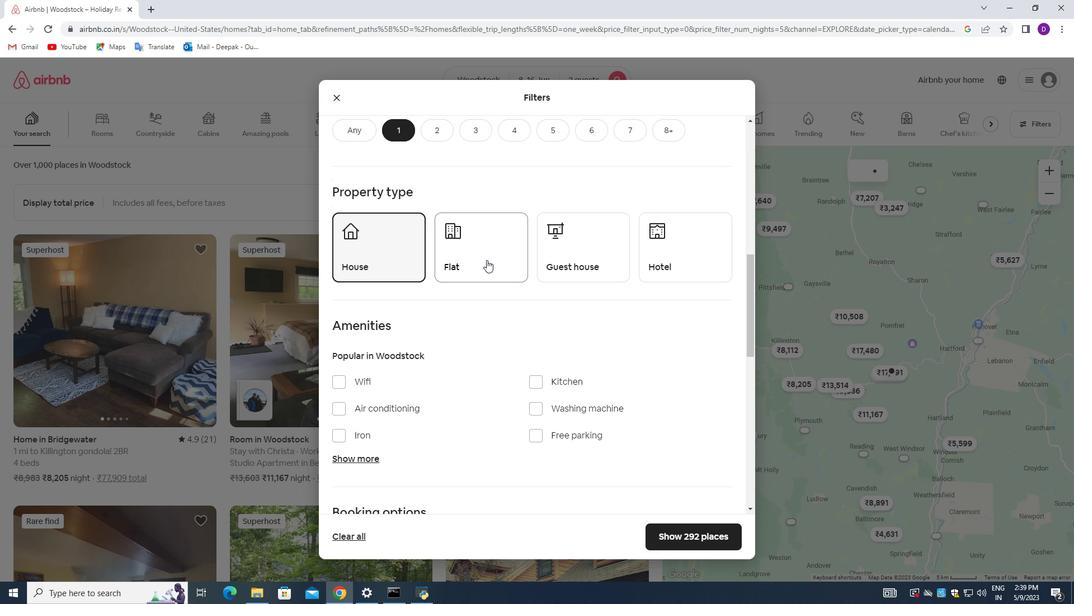 
Action: Mouse moved to (605, 243)
Screenshot: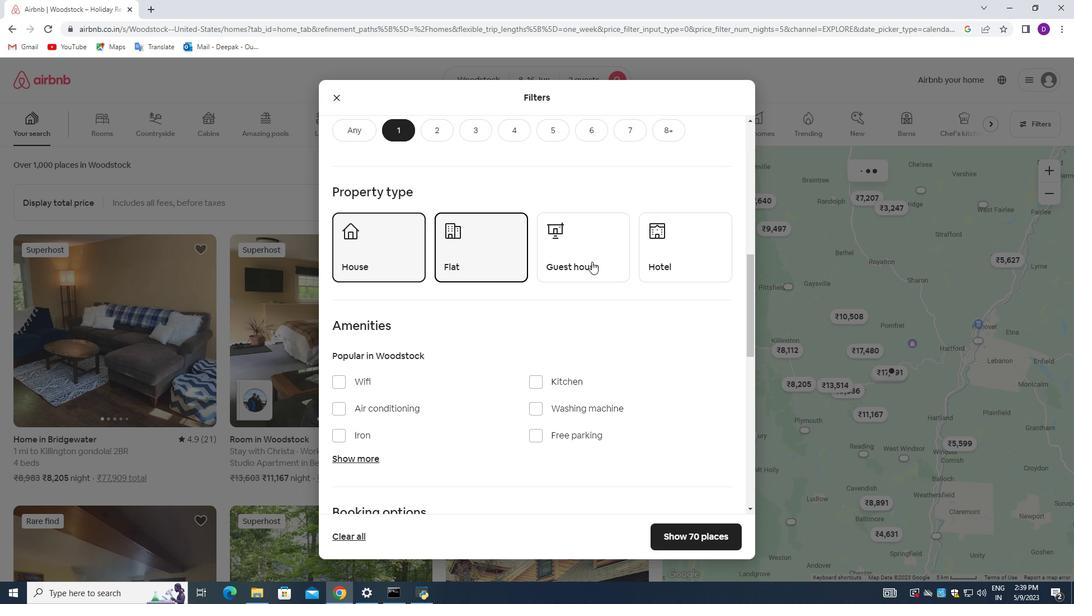 
Action: Mouse pressed left at (605, 243)
Screenshot: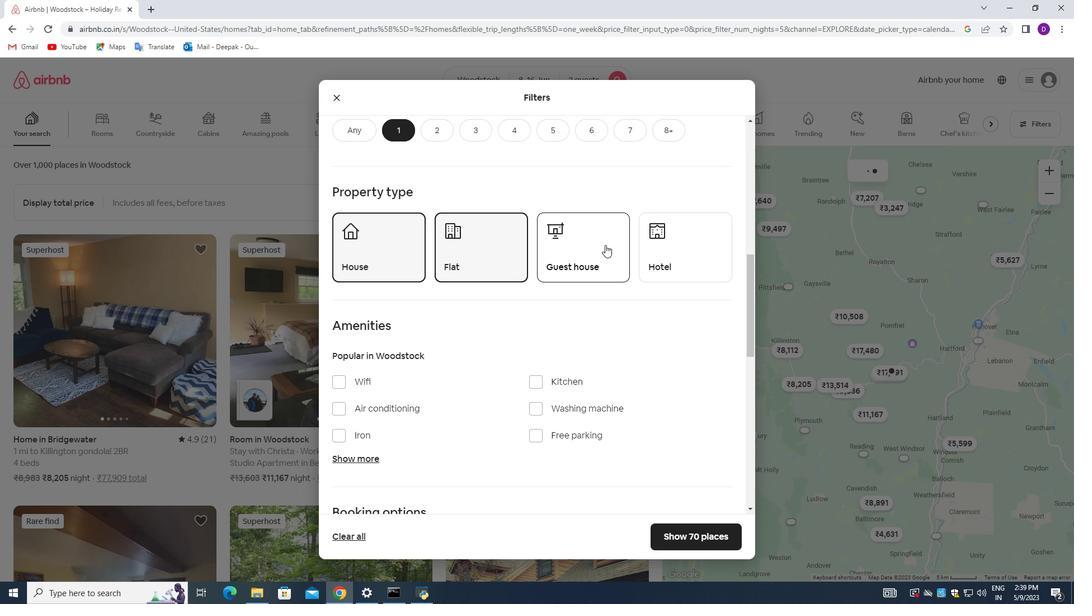 
Action: Mouse moved to (693, 253)
Screenshot: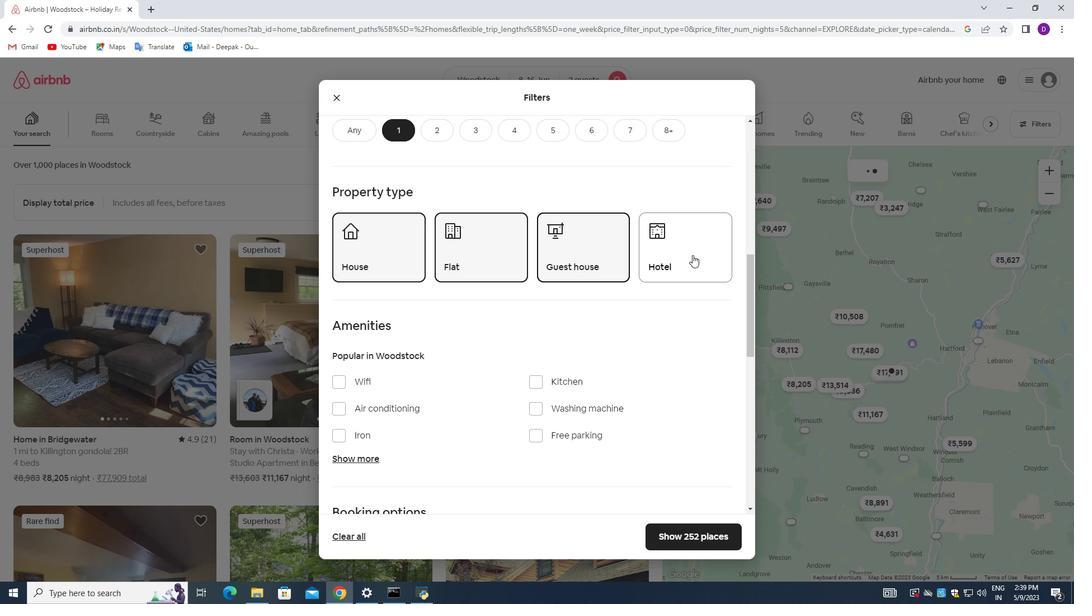 
Action: Mouse pressed left at (693, 253)
Screenshot: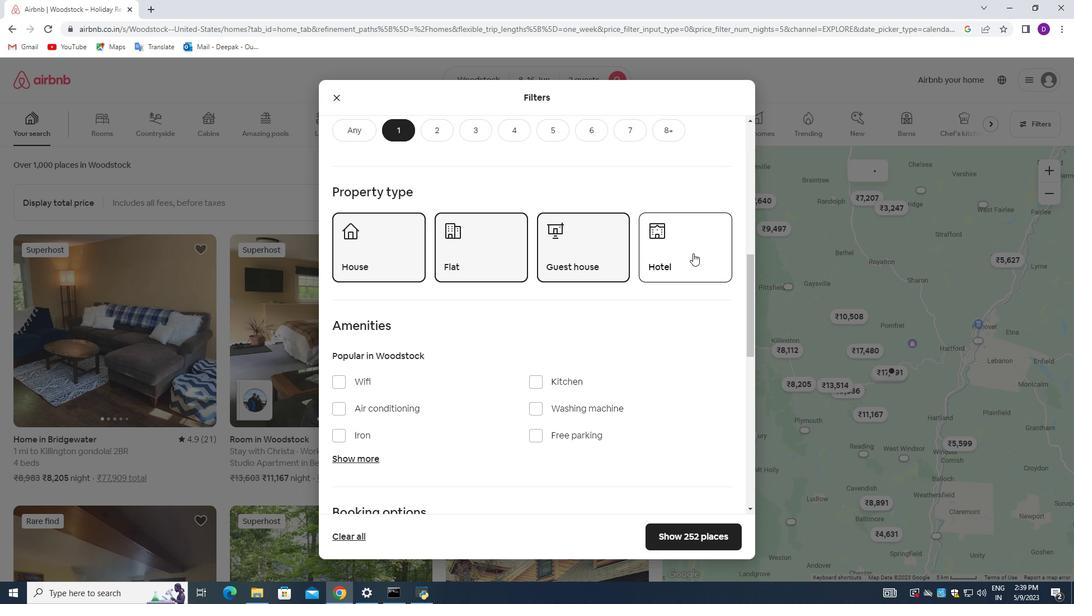 
Action: Mouse moved to (474, 301)
Screenshot: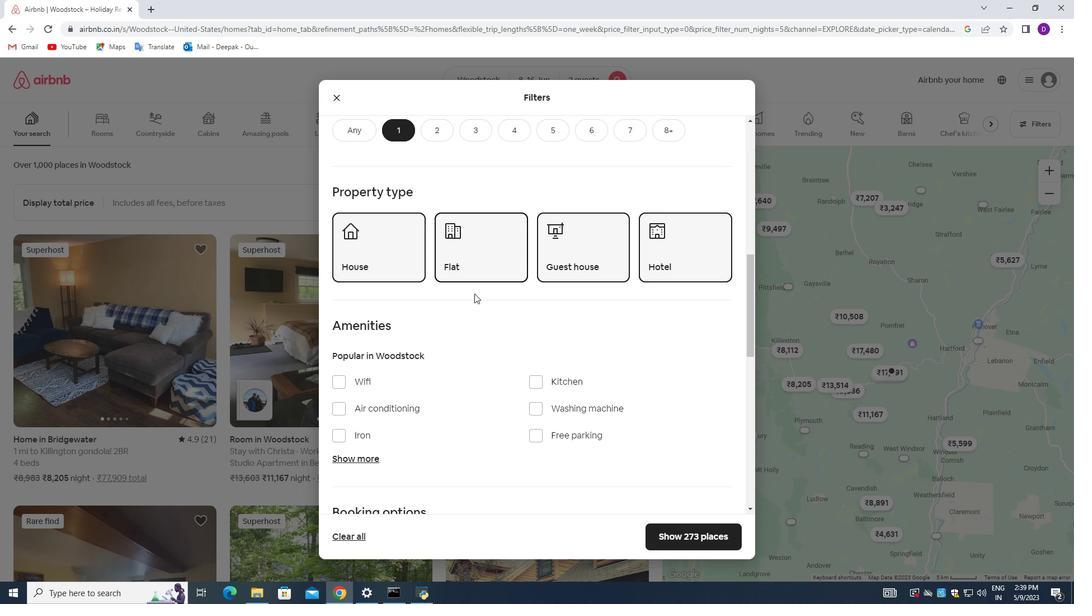 
Action: Mouse scrolled (474, 300) with delta (0, 0)
Screenshot: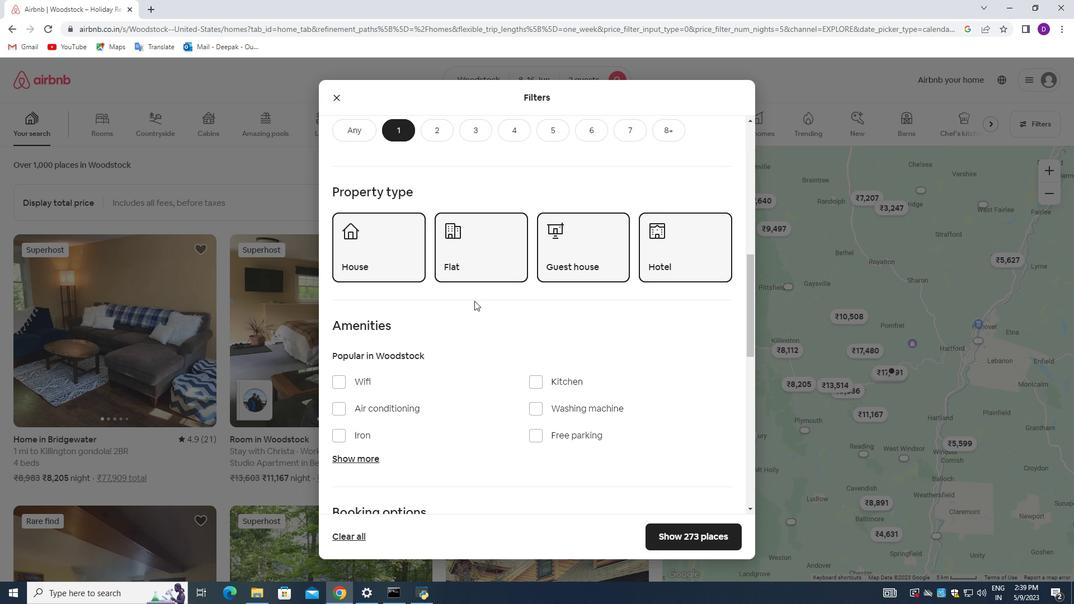 
Action: Mouse moved to (474, 302)
Screenshot: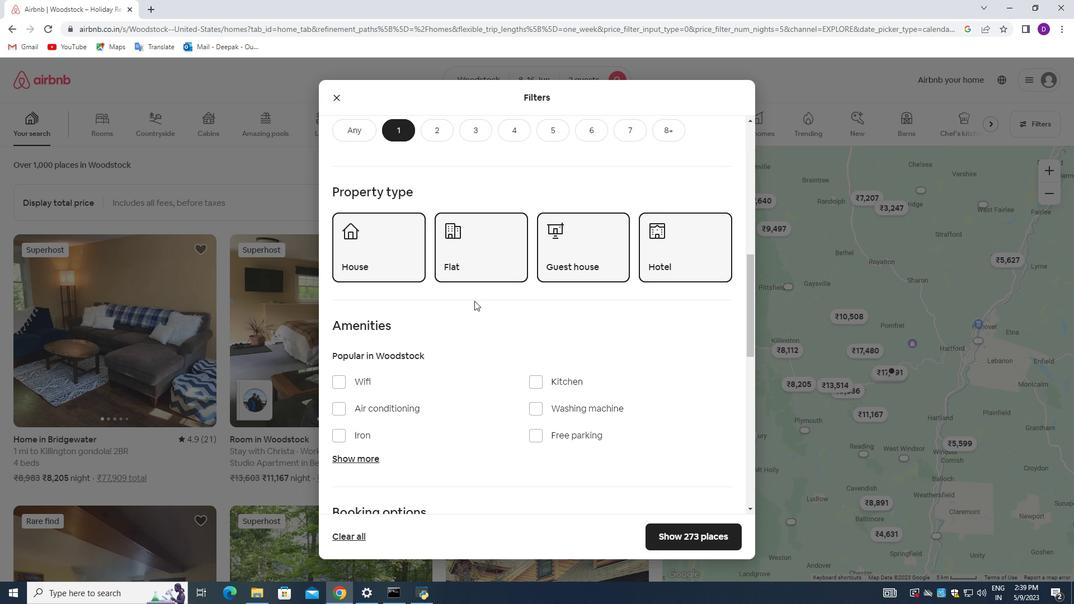 
Action: Mouse scrolled (474, 302) with delta (0, 0)
Screenshot: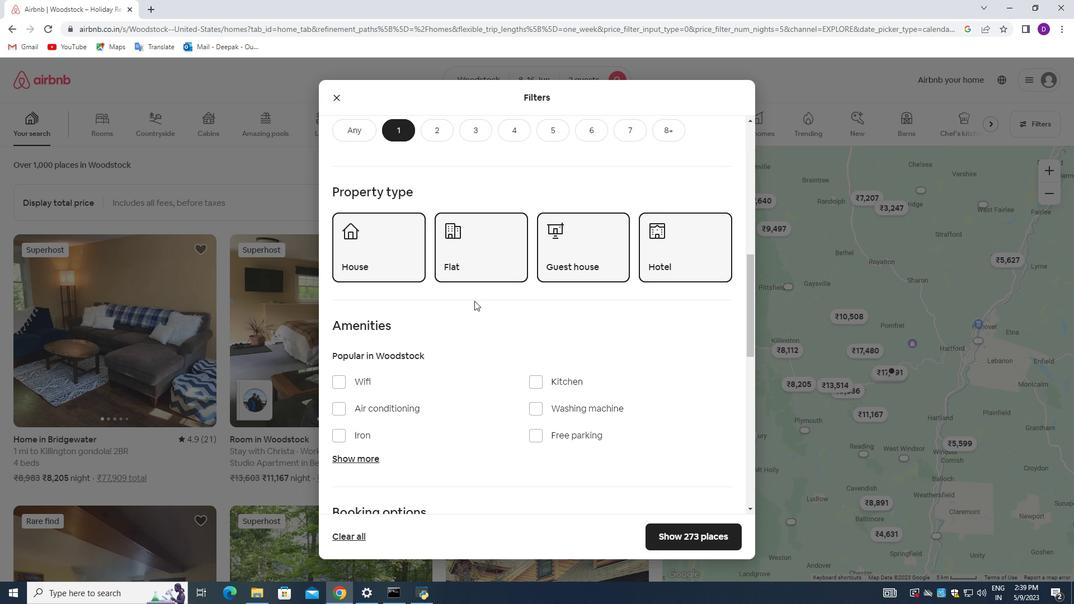 
Action: Mouse scrolled (474, 302) with delta (0, 0)
Screenshot: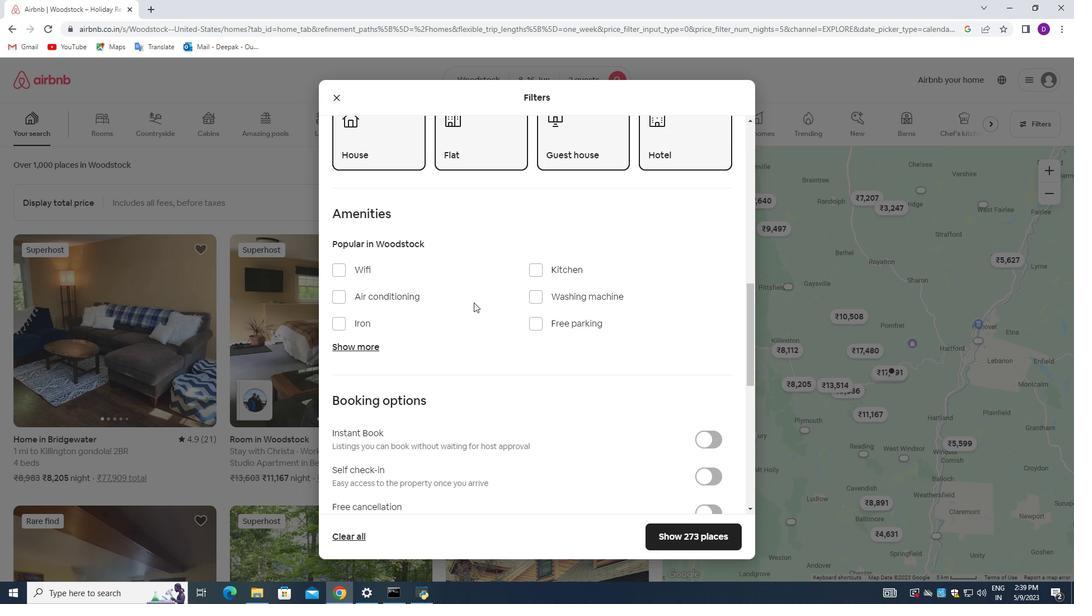 
Action: Mouse moved to (474, 304)
Screenshot: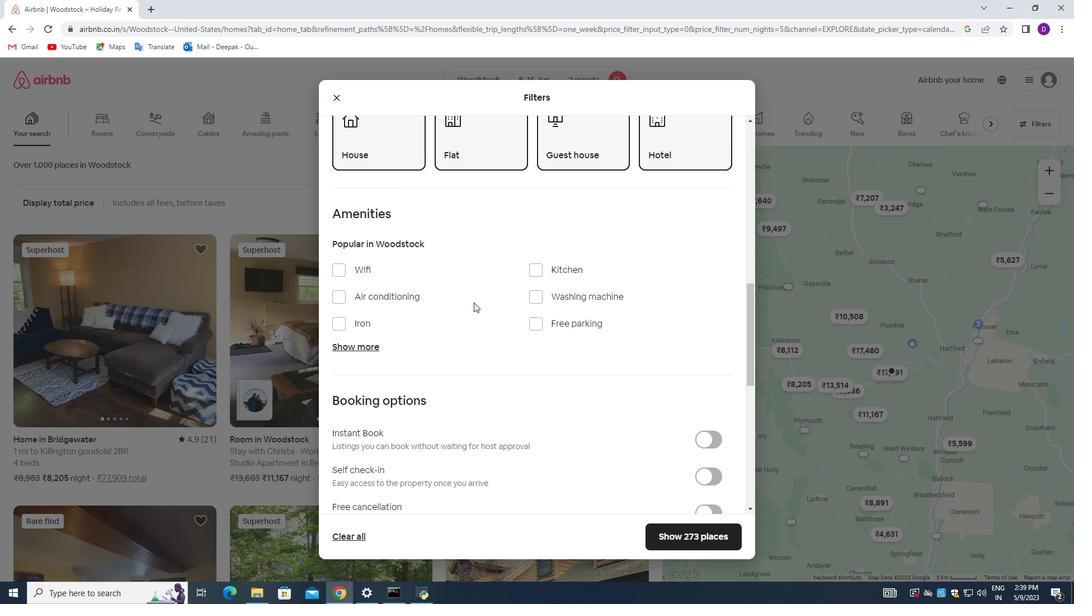
Action: Mouse scrolled (474, 303) with delta (0, 0)
Screenshot: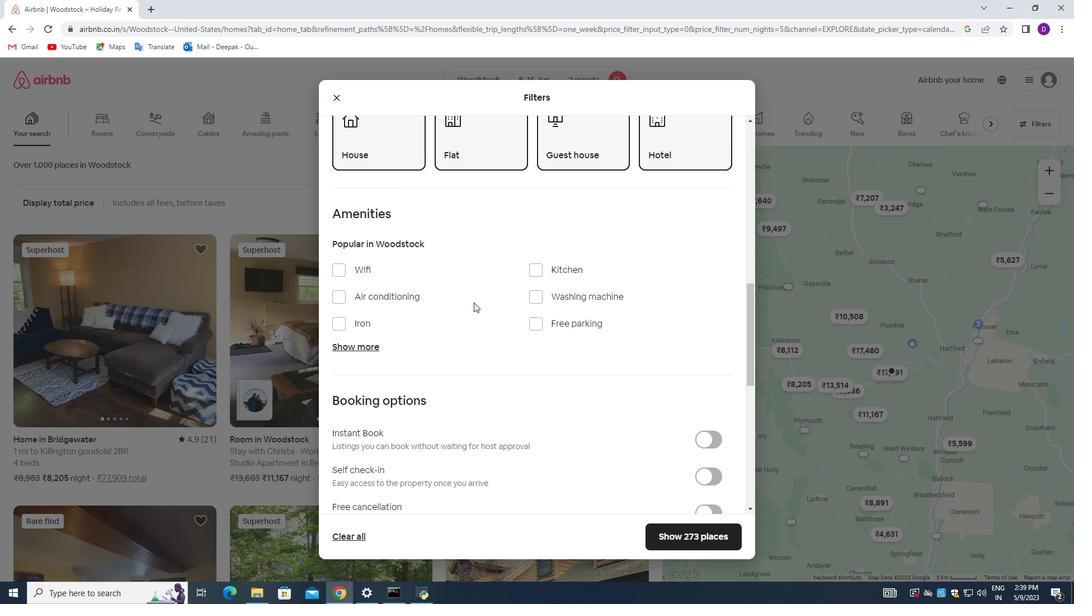 
Action: Mouse moved to (701, 364)
Screenshot: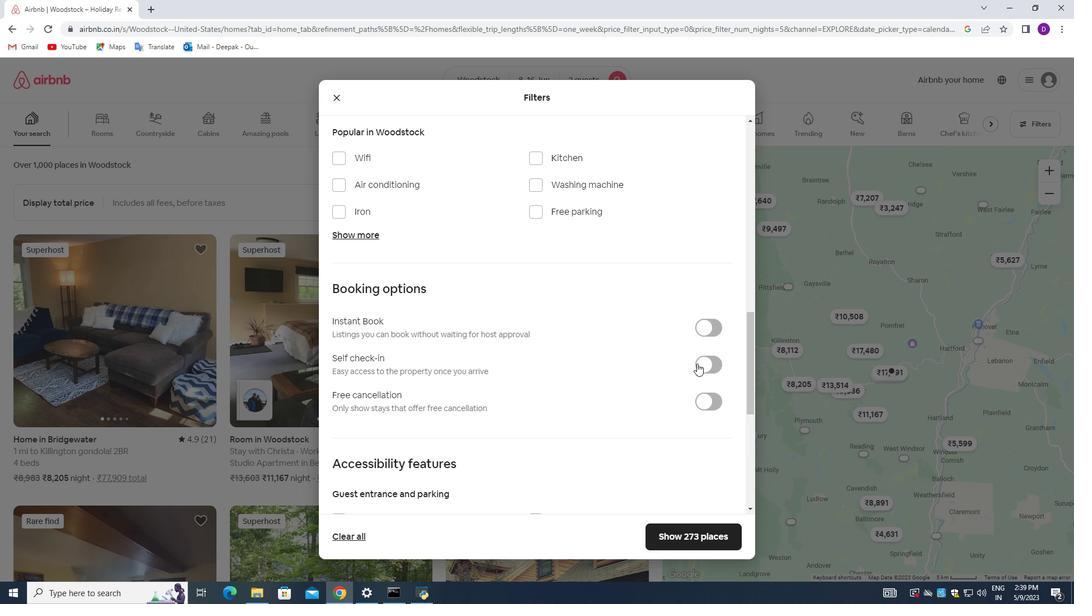 
Action: Mouse pressed left at (701, 364)
Screenshot: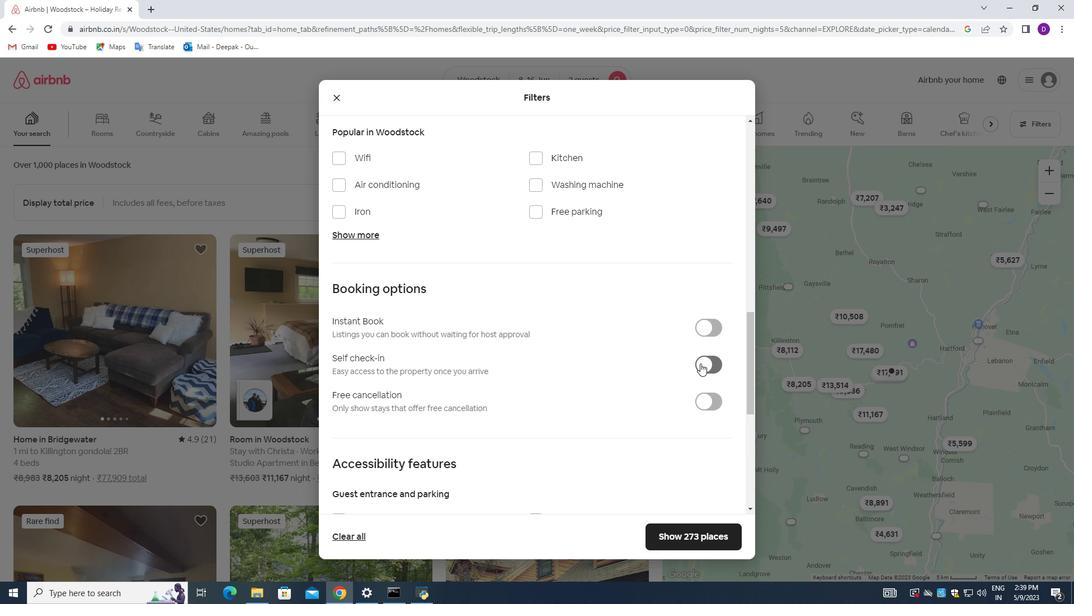 
Action: Mouse moved to (501, 378)
Screenshot: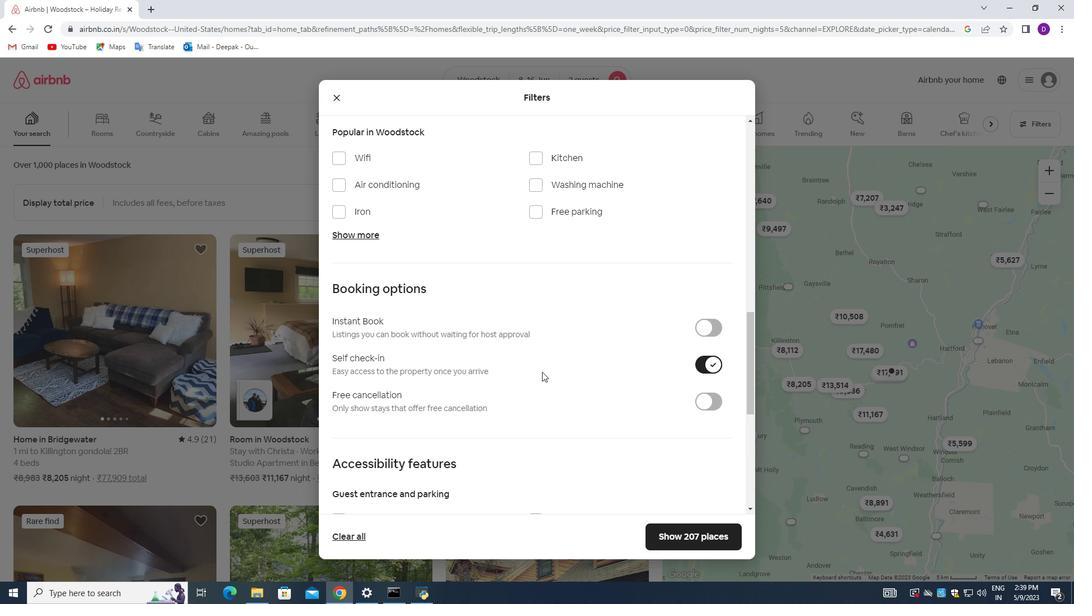 
Action: Mouse scrolled (501, 377) with delta (0, 0)
Screenshot: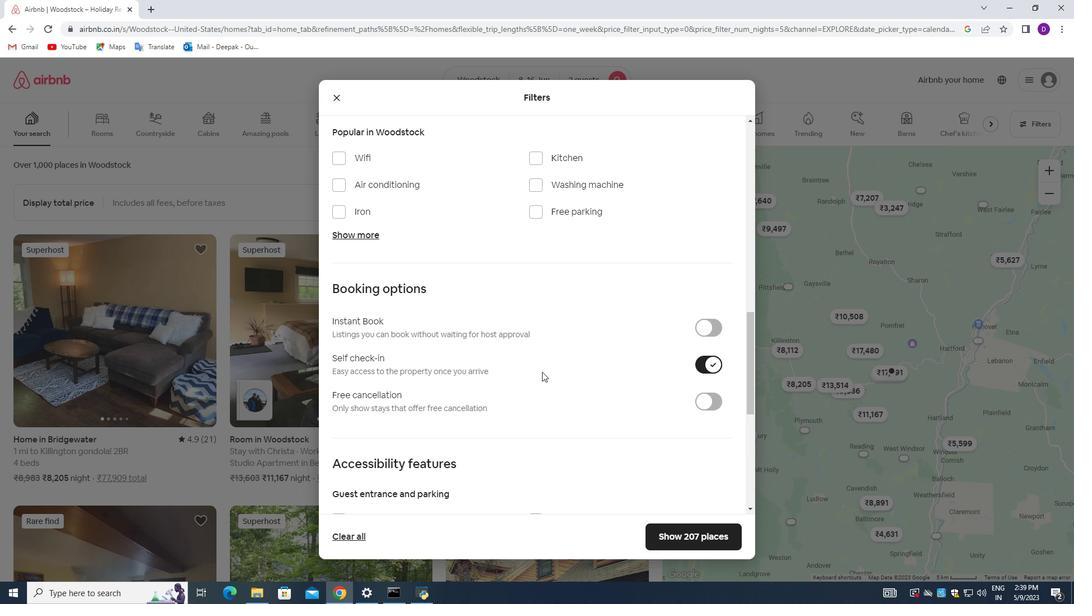 
Action: Mouse moved to (498, 379)
Screenshot: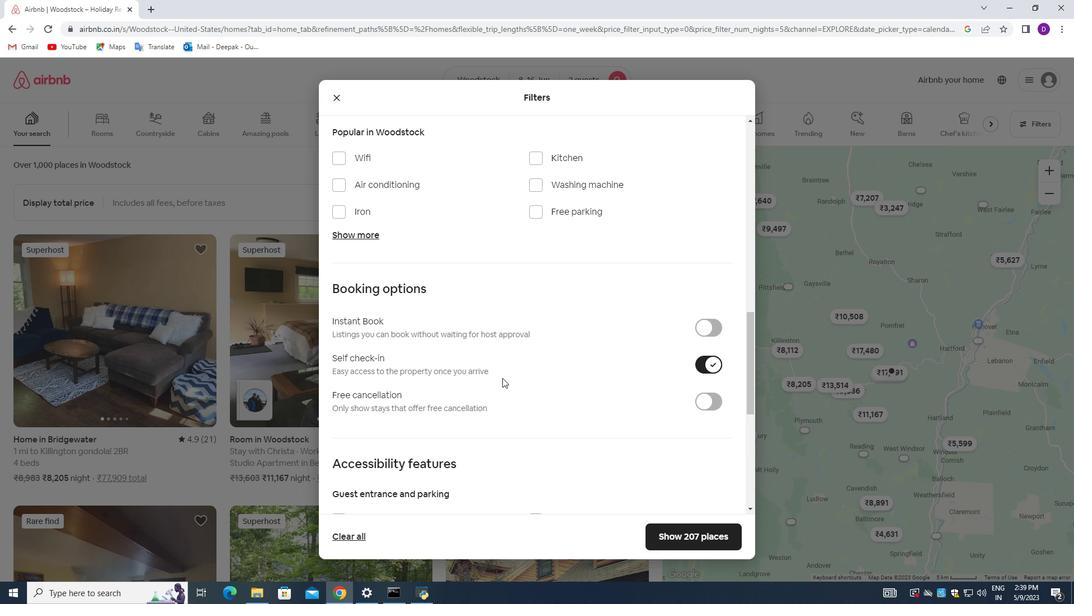 
Action: Mouse scrolled (498, 378) with delta (0, 0)
Screenshot: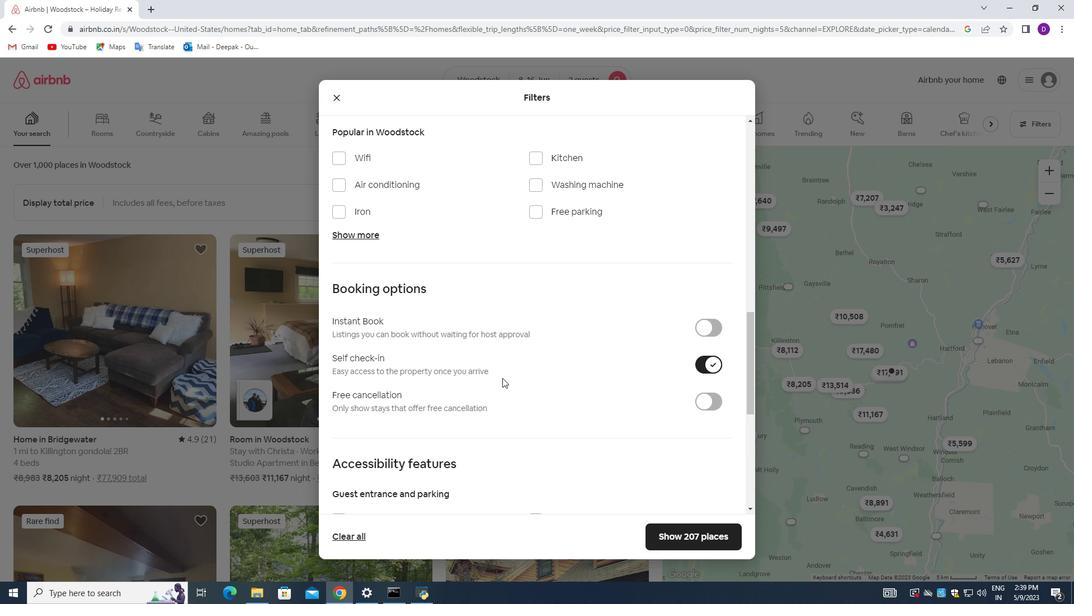 
Action: Mouse moved to (496, 379)
Screenshot: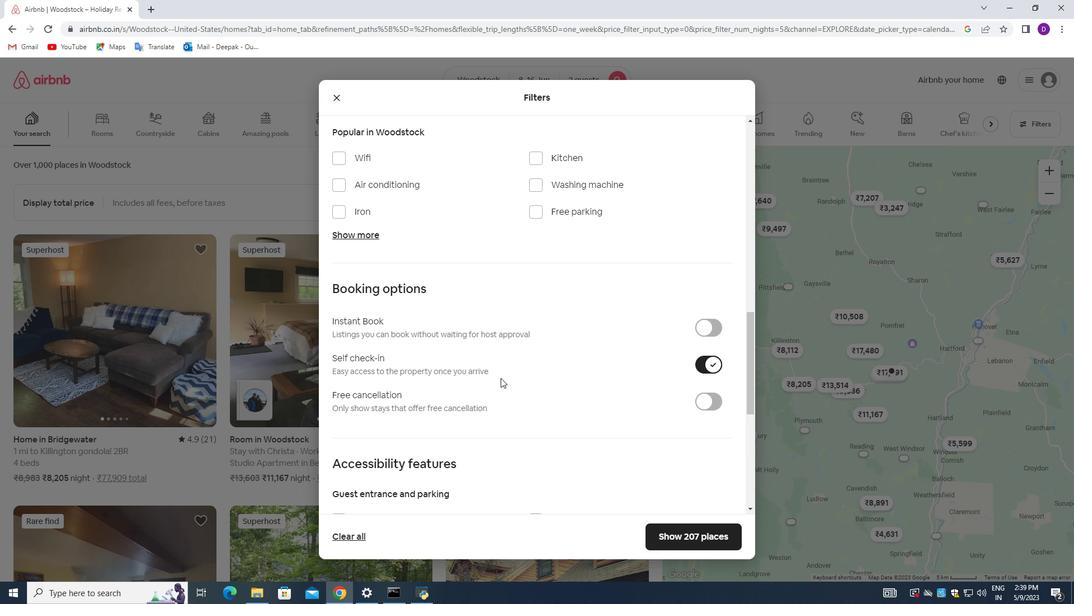
Action: Mouse scrolled (496, 378) with delta (0, 0)
Screenshot: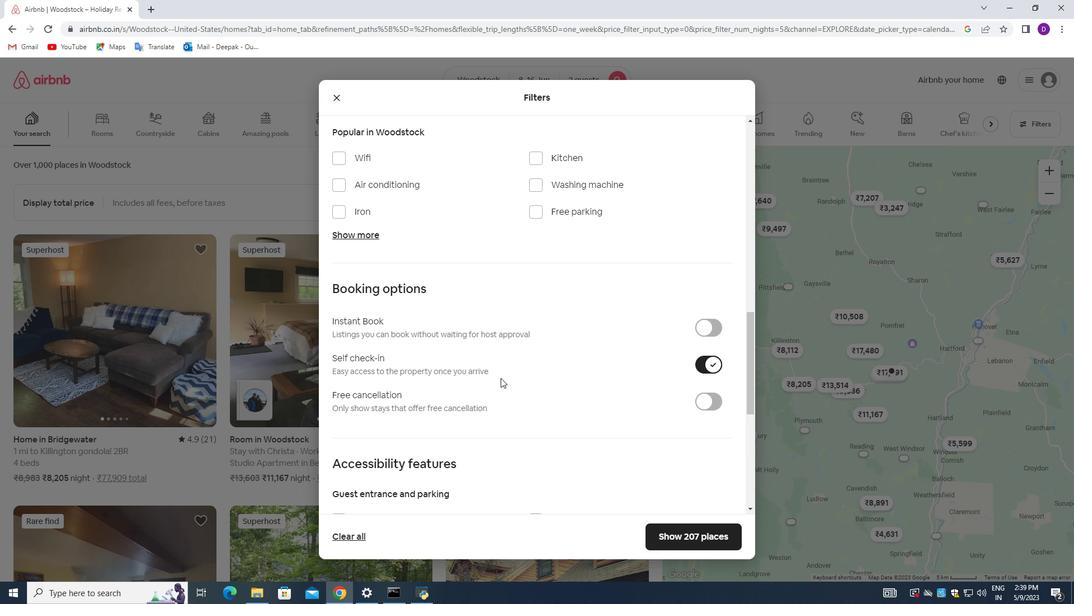
Action: Mouse moved to (483, 380)
Screenshot: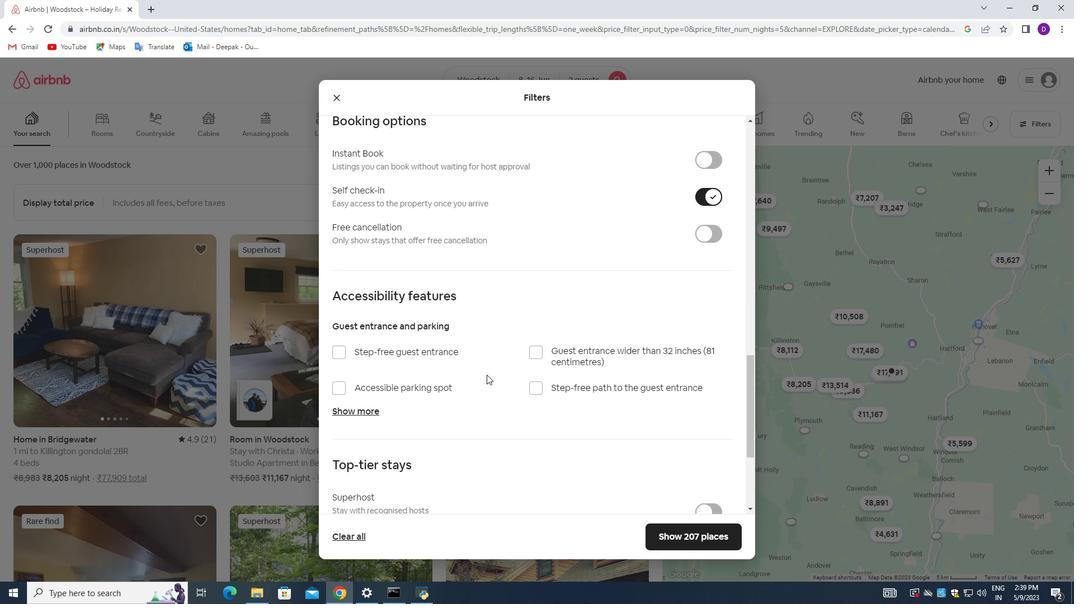 
Action: Mouse scrolled (483, 380) with delta (0, 0)
Screenshot: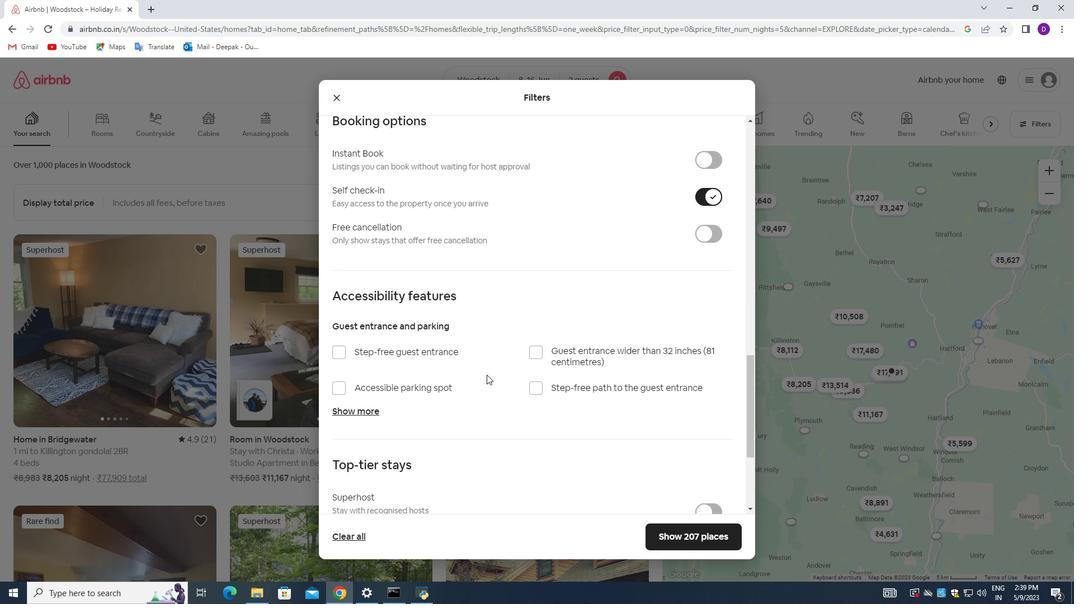 
Action: Mouse moved to (479, 384)
Screenshot: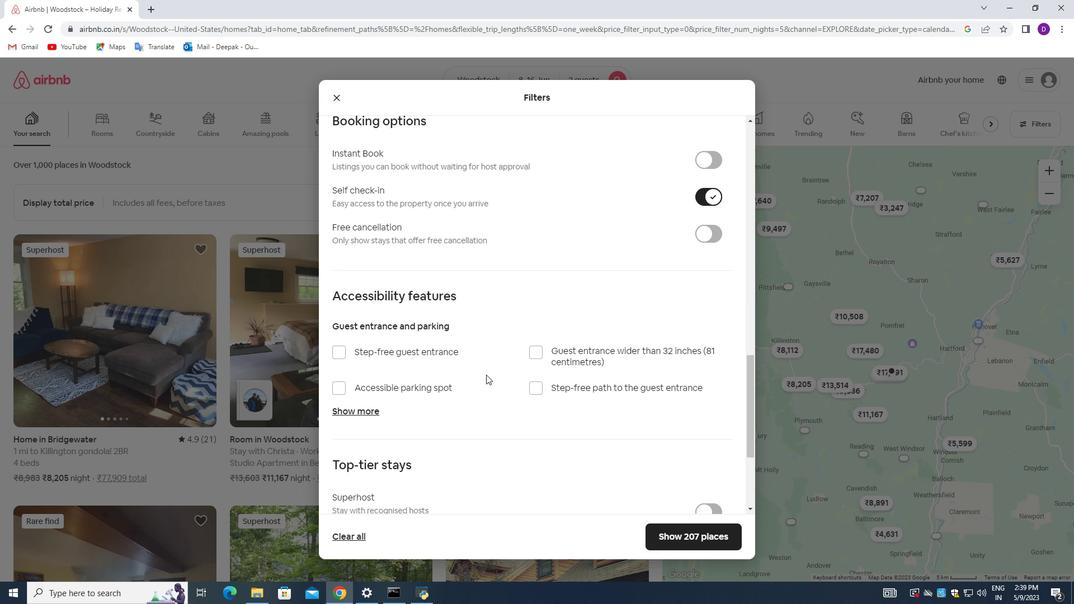 
Action: Mouse scrolled (479, 383) with delta (0, 0)
Screenshot: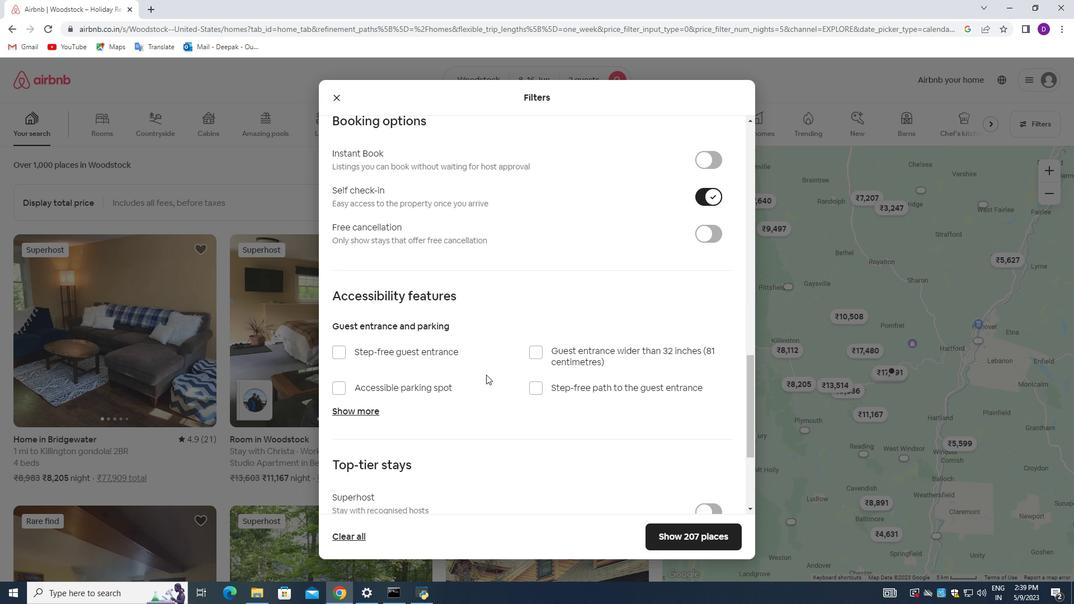 
Action: Mouse moved to (478, 385)
Screenshot: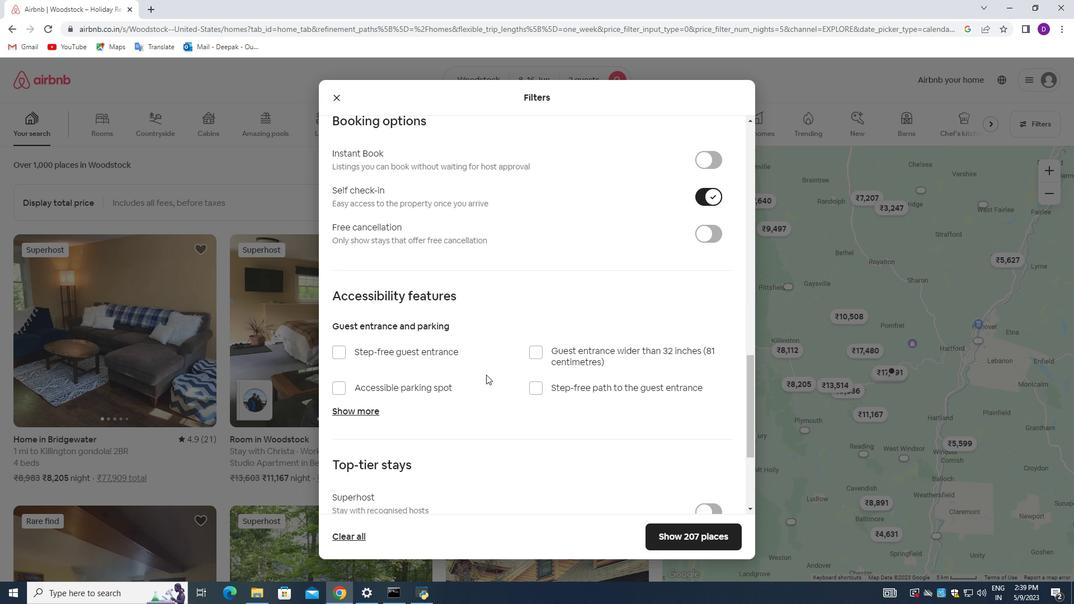 
Action: Mouse scrolled (478, 384) with delta (0, 0)
Screenshot: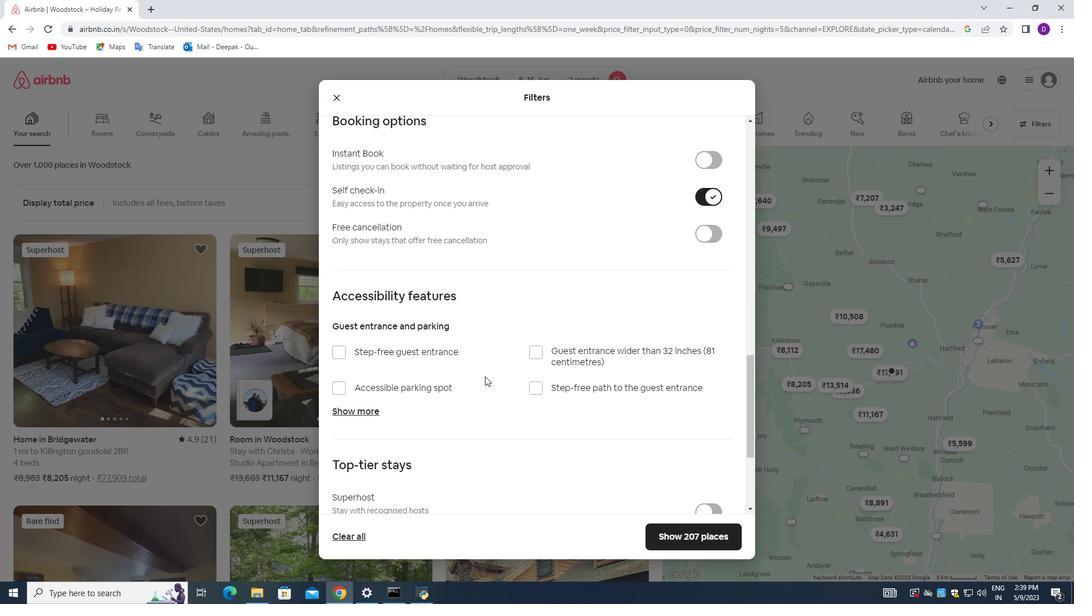 
Action: Mouse scrolled (478, 384) with delta (0, 0)
Screenshot: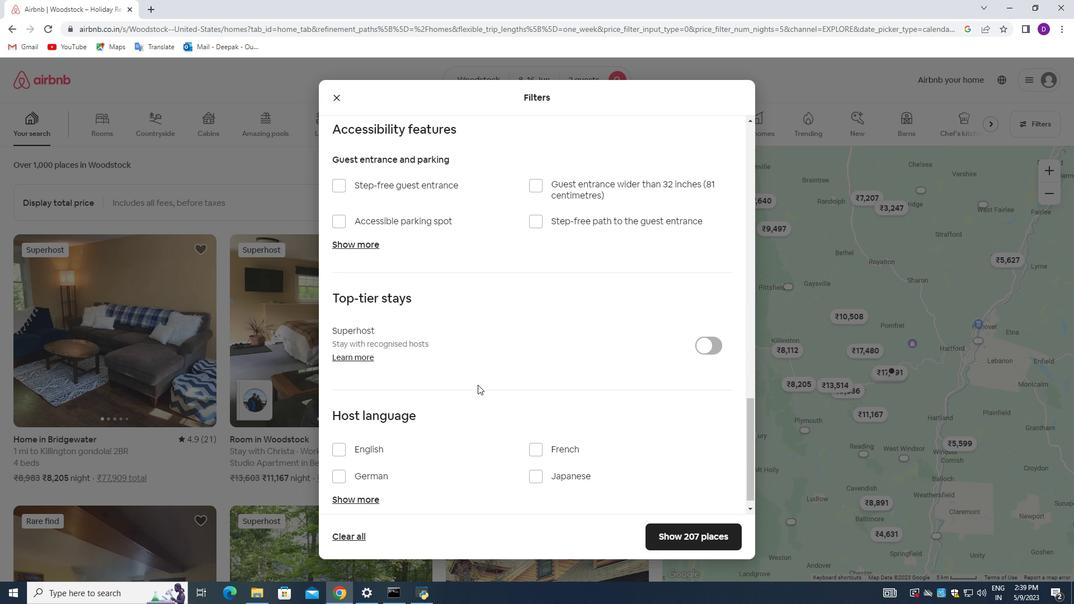 
Action: Mouse moved to (469, 392)
Screenshot: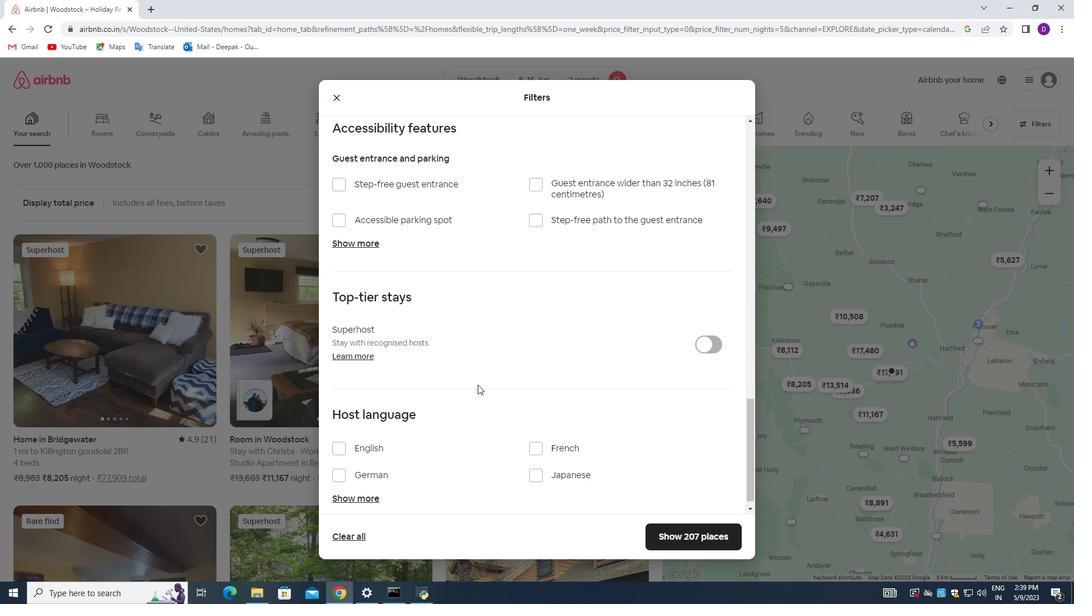
Action: Mouse scrolled (469, 391) with delta (0, 0)
Screenshot: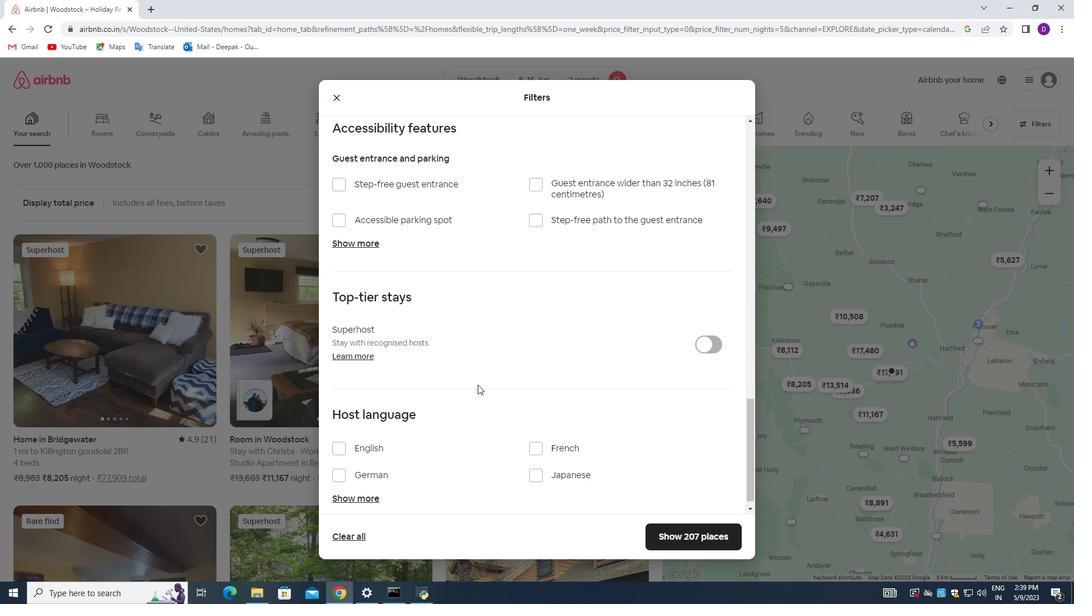 
Action: Mouse moved to (464, 396)
Screenshot: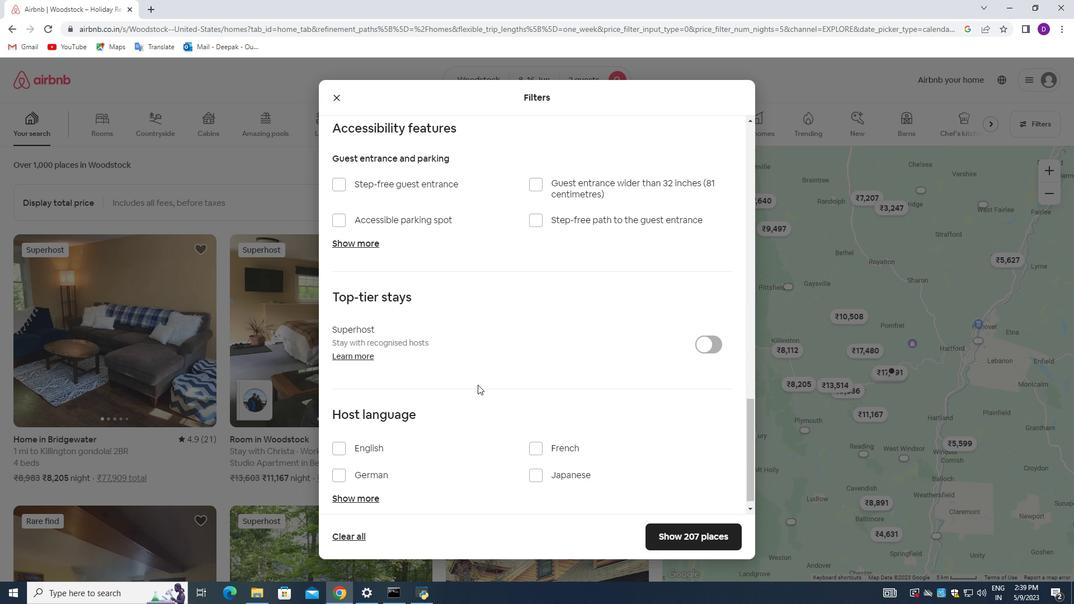 
Action: Mouse scrolled (464, 396) with delta (0, 0)
Screenshot: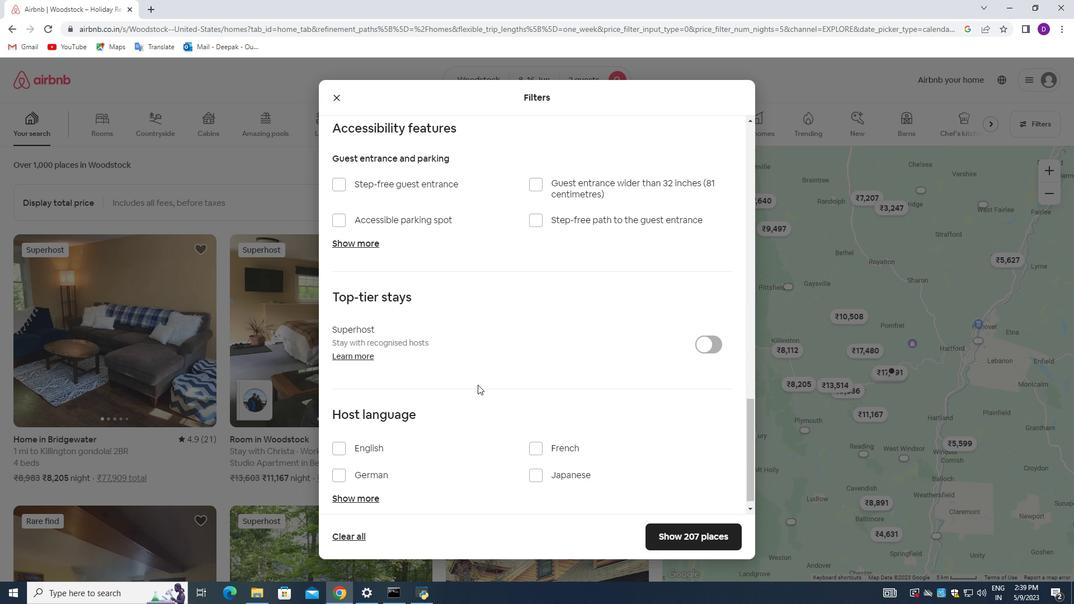 
Action: Mouse moved to (463, 398)
Screenshot: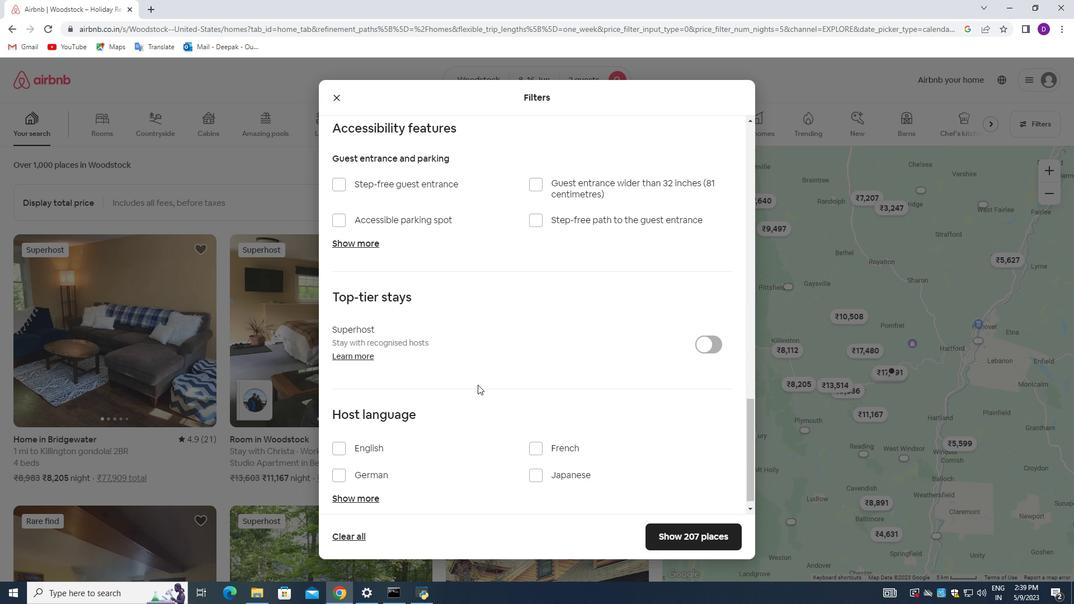 
Action: Mouse scrolled (463, 397) with delta (0, 0)
Screenshot: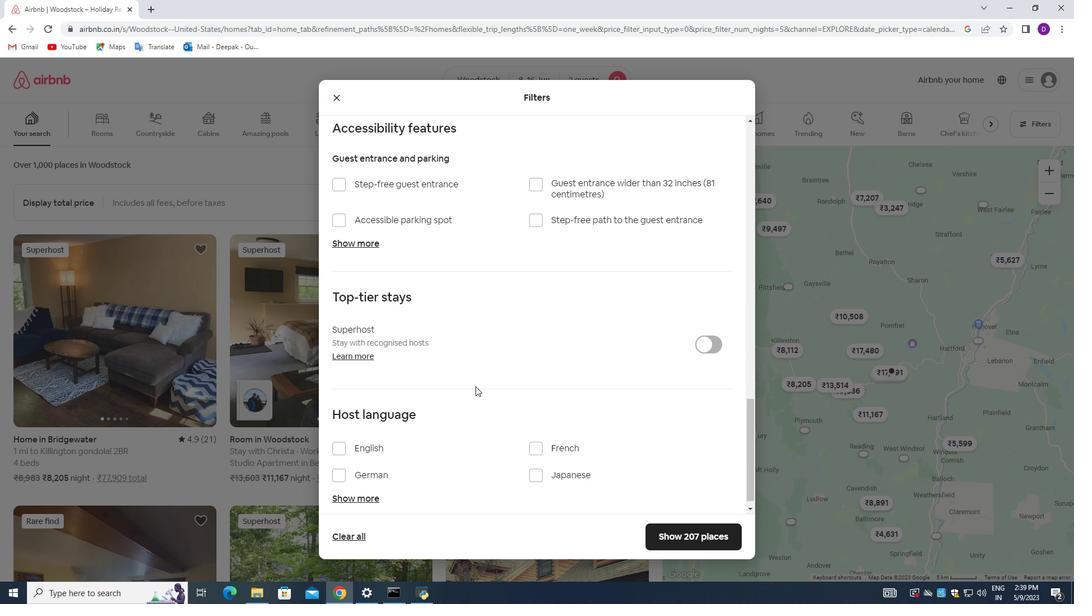 
Action: Mouse moved to (337, 436)
Screenshot: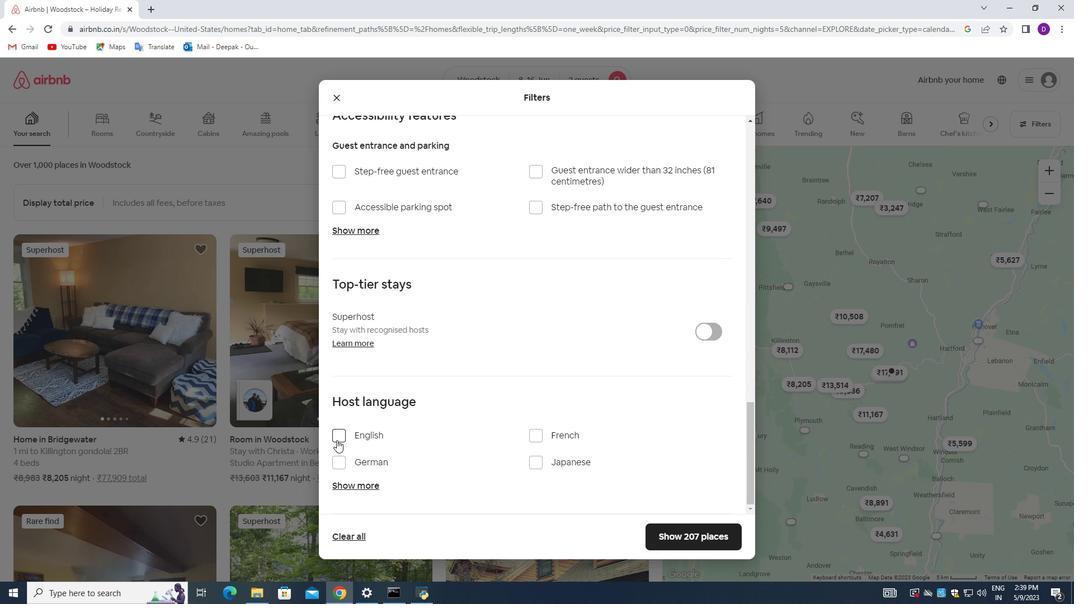 
Action: Mouse pressed left at (337, 436)
Screenshot: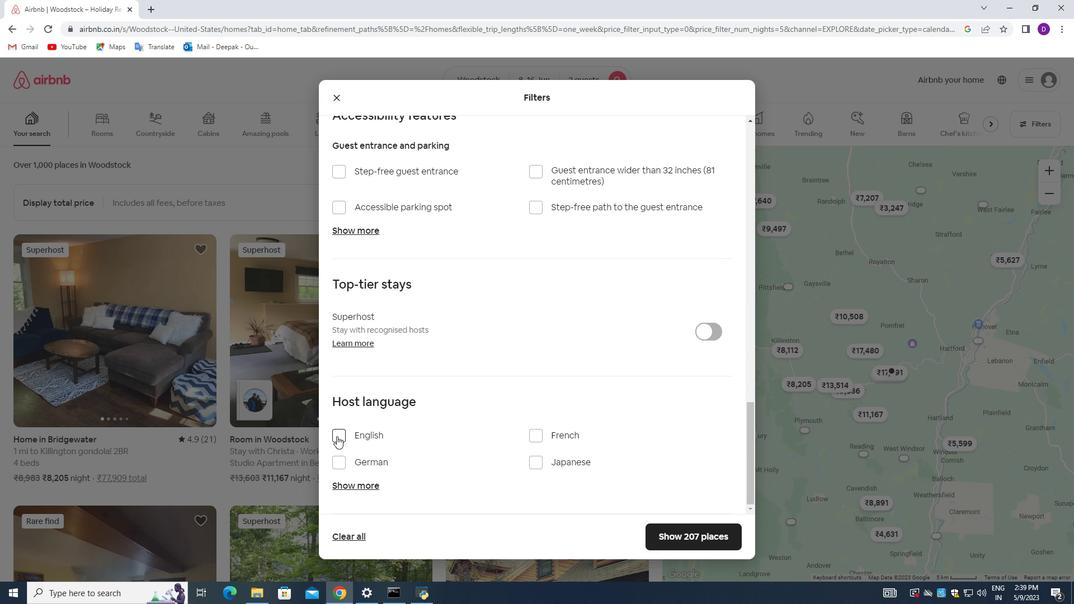
Action: Mouse moved to (652, 531)
Screenshot: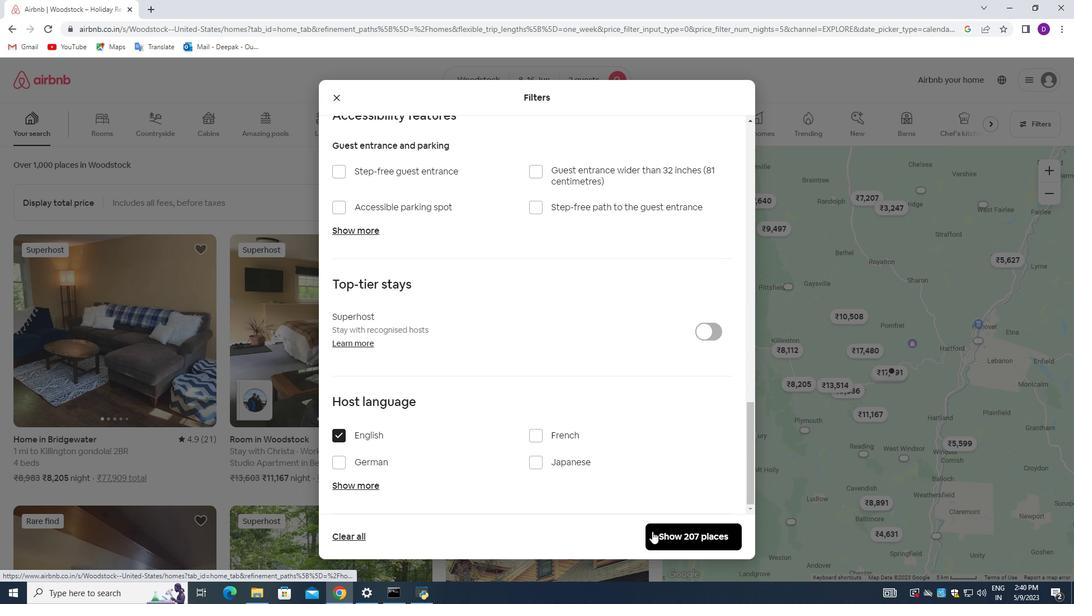 
Action: Mouse pressed left at (652, 531)
Screenshot: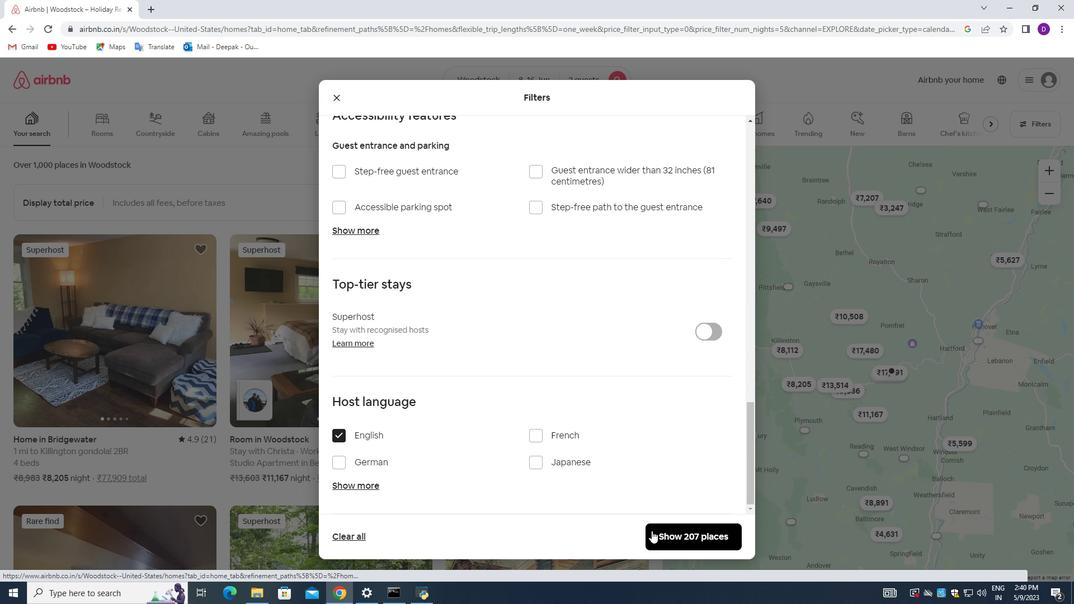 
Action: Mouse moved to (588, 369)
Screenshot: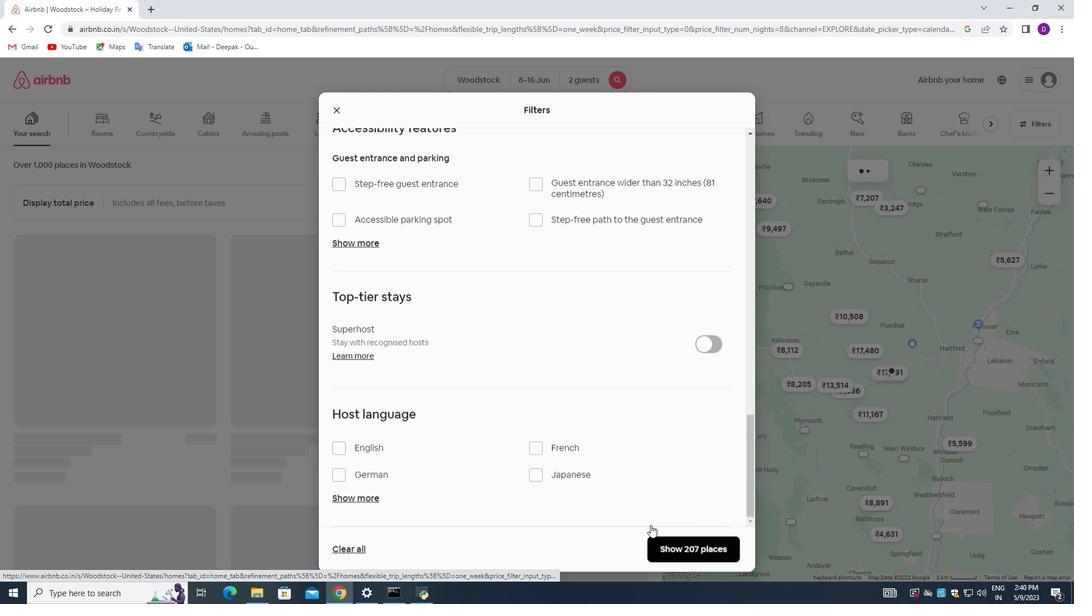 
